 Task: Search one way flight ticket for 2 adults, 2 infants in seat and 1 infant on lap in first from Culebra: Benjamin Rivera Noriega Airport to Greenville: Pitt-greenville Airport on 5-2-2023. Choice of flights is Royal air maroc. Number of bags: 1 checked bag. Price is upto 75000. Outbound departure time preference is 4:00.
Action: Mouse moved to (289, 412)
Screenshot: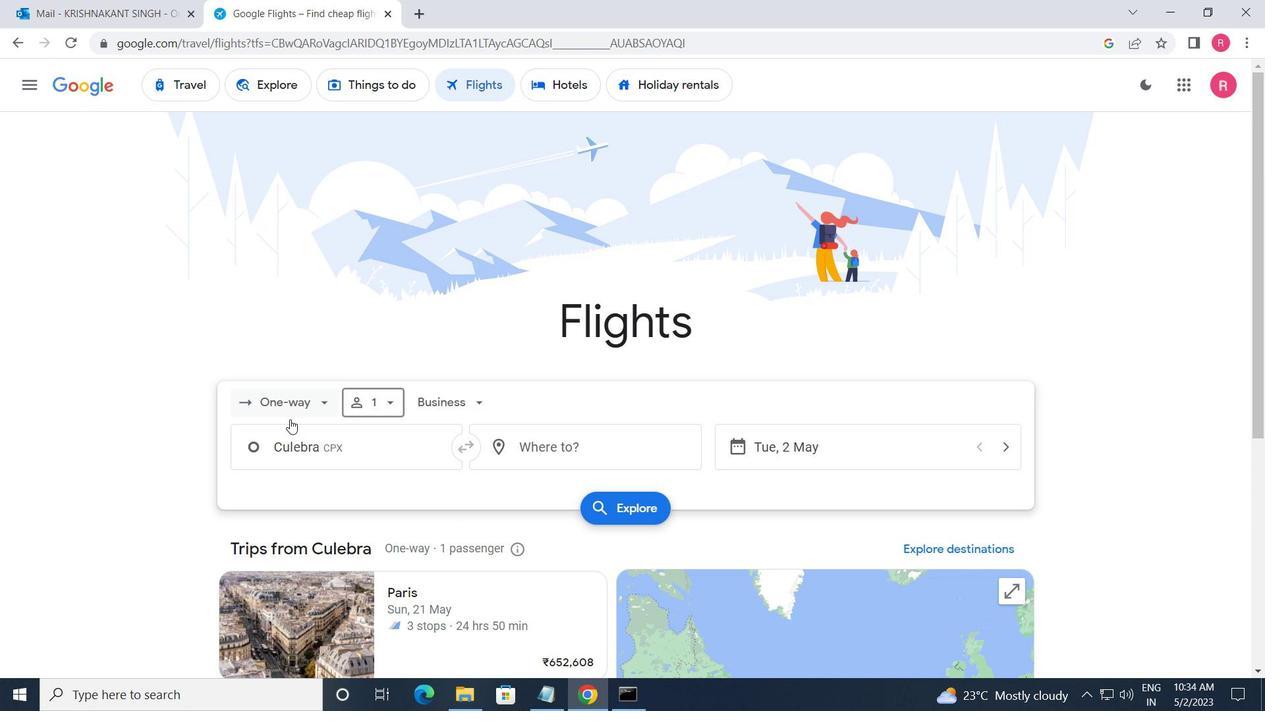 
Action: Mouse pressed left at (289, 412)
Screenshot: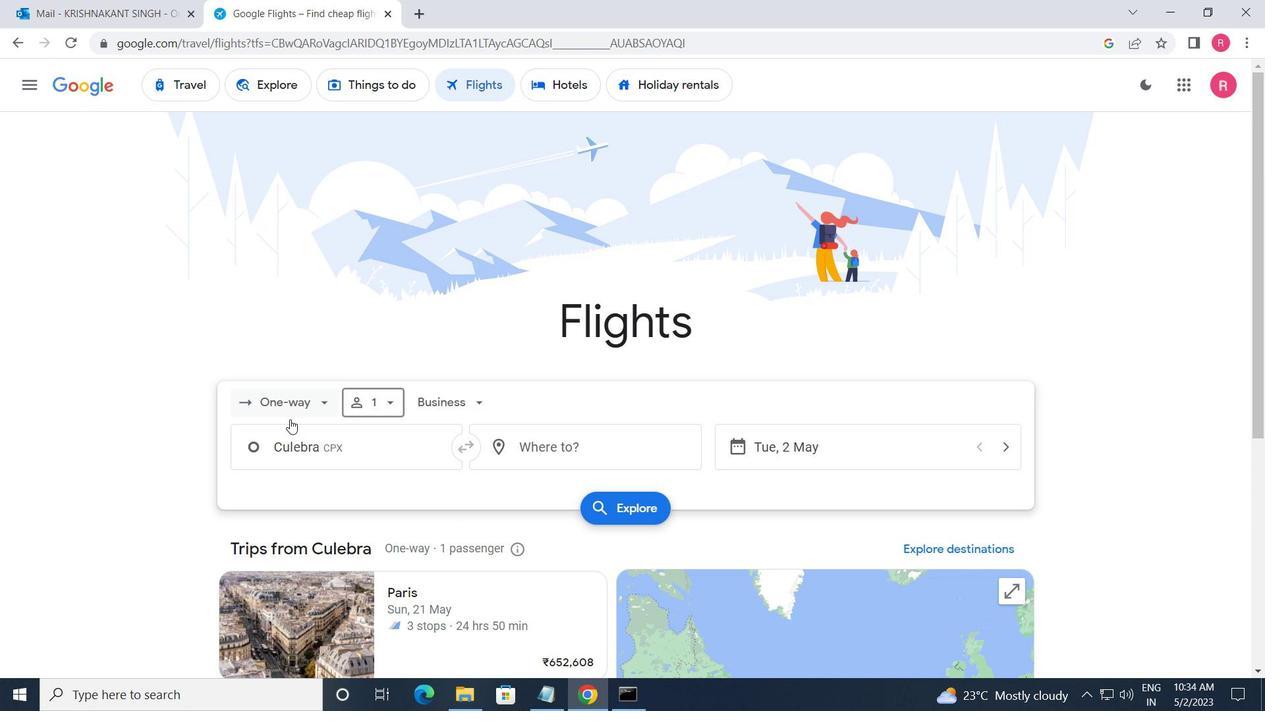 
Action: Mouse moved to (316, 475)
Screenshot: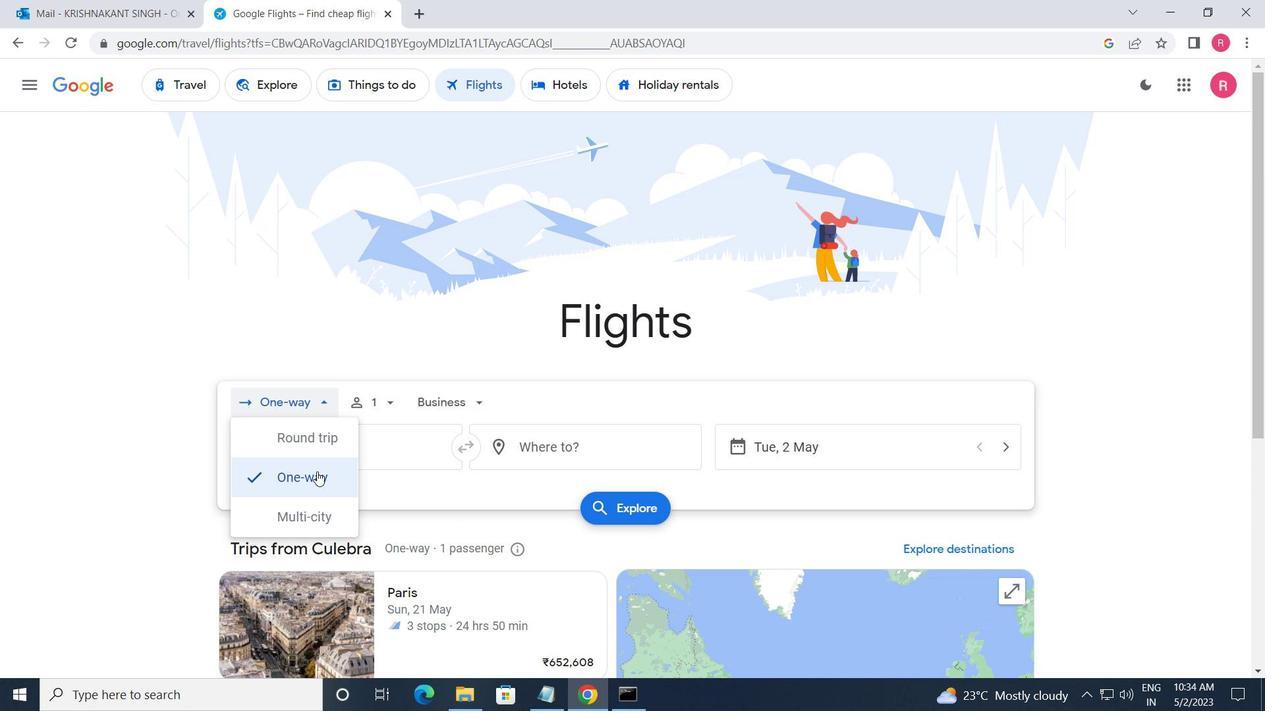 
Action: Mouse pressed left at (316, 475)
Screenshot: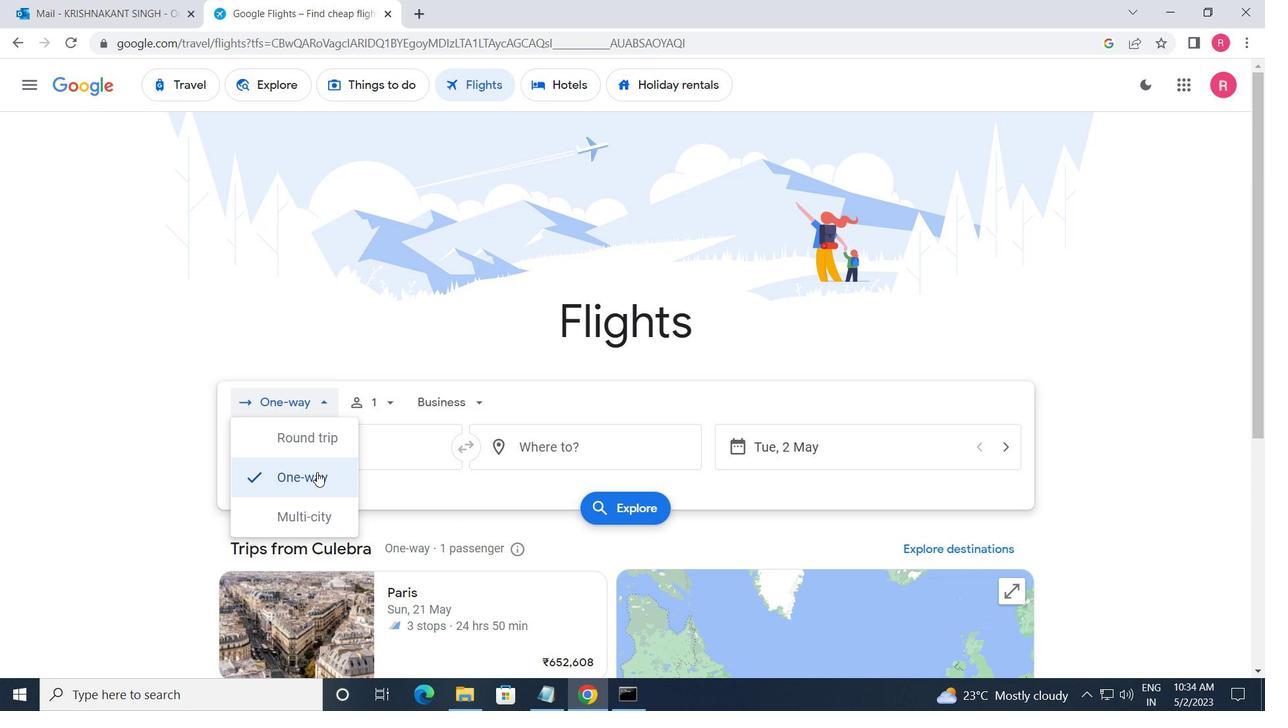 
Action: Mouse moved to (392, 403)
Screenshot: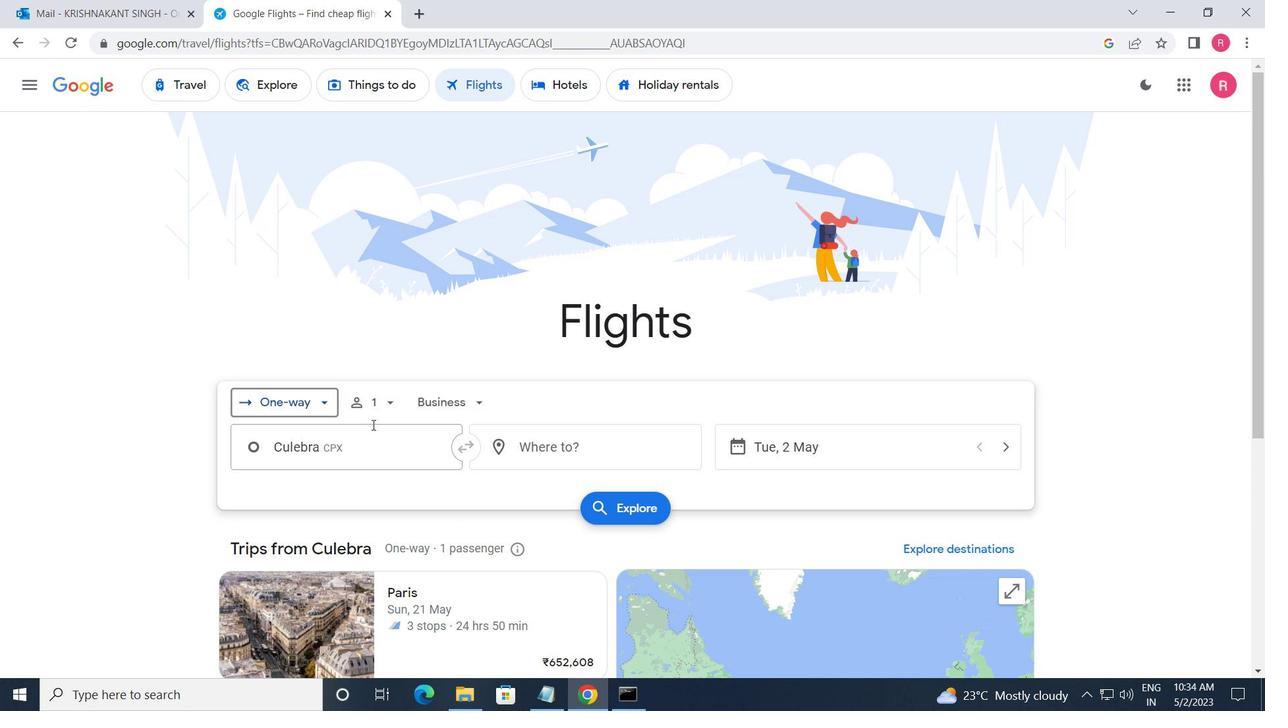 
Action: Mouse pressed left at (392, 403)
Screenshot: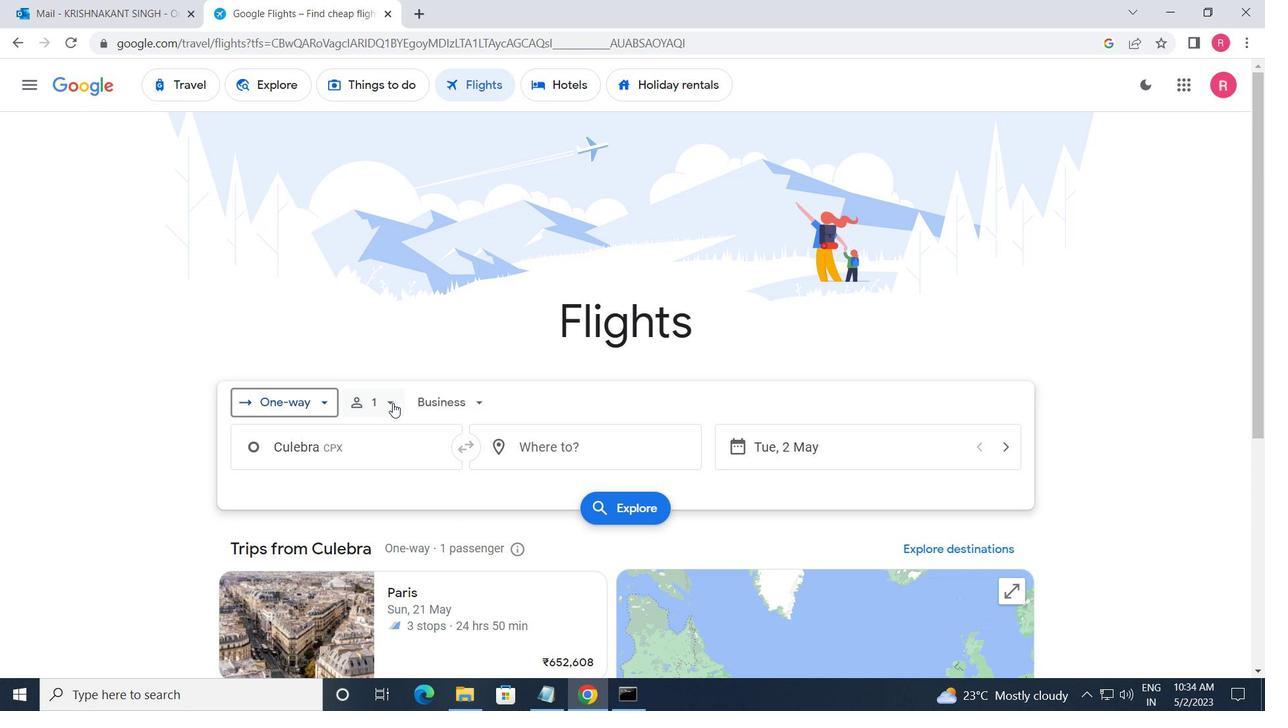 
Action: Mouse moved to (508, 446)
Screenshot: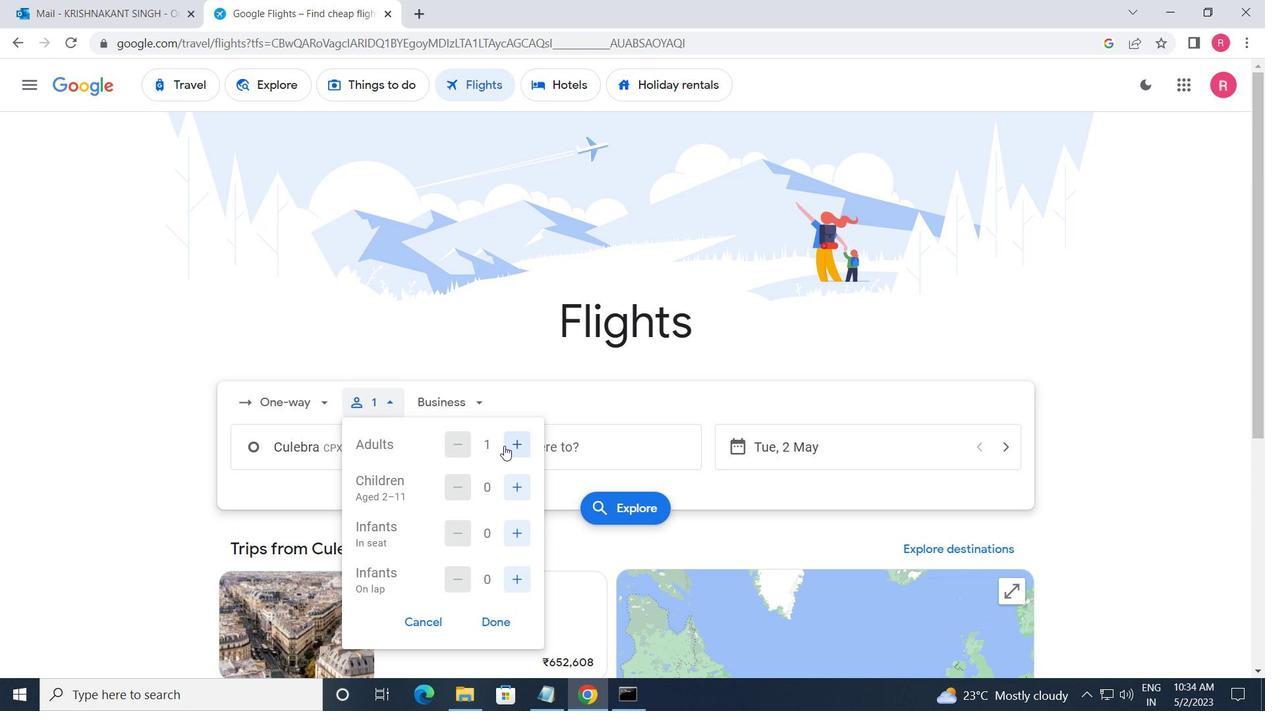 
Action: Mouse pressed left at (508, 446)
Screenshot: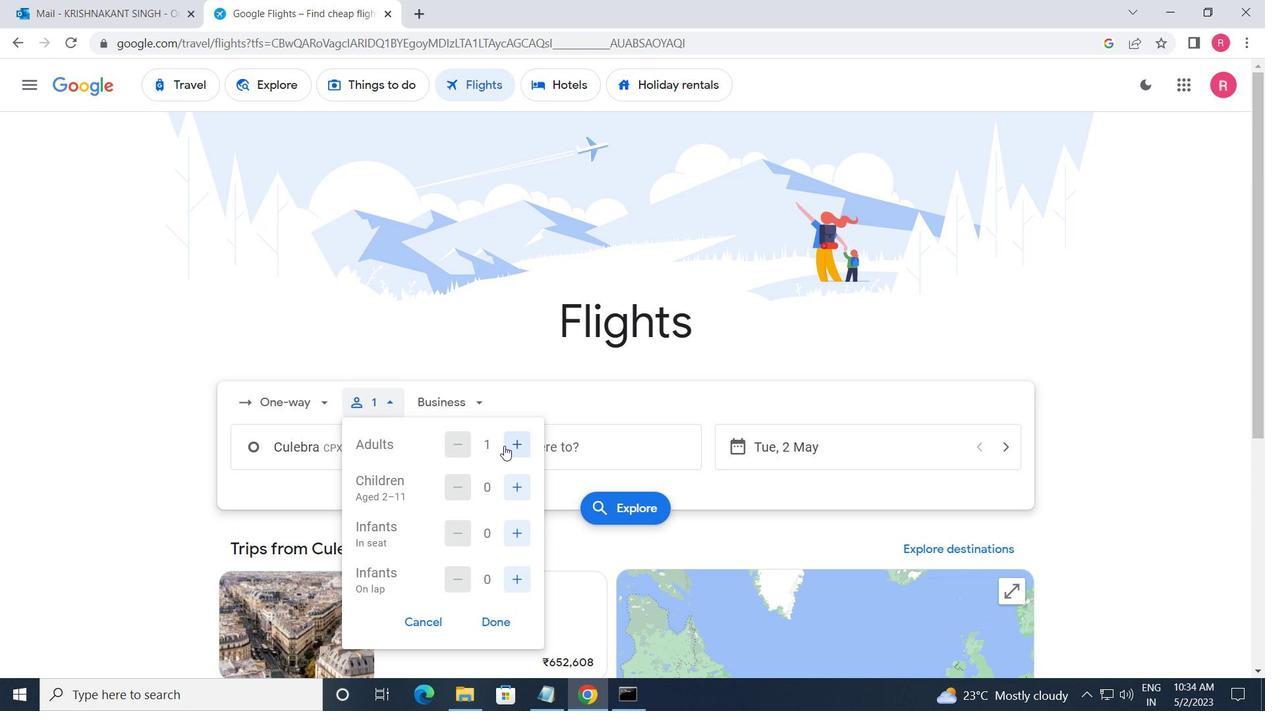 
Action: Mouse moved to (514, 488)
Screenshot: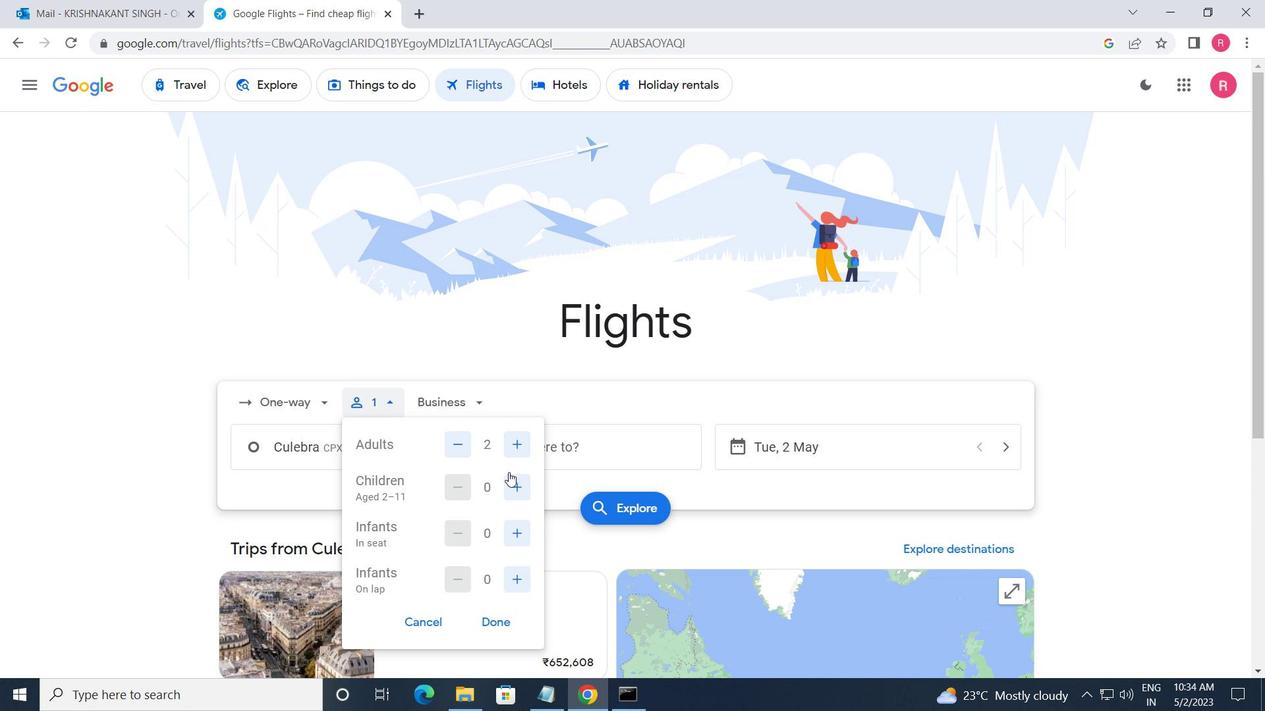 
Action: Mouse pressed left at (514, 488)
Screenshot: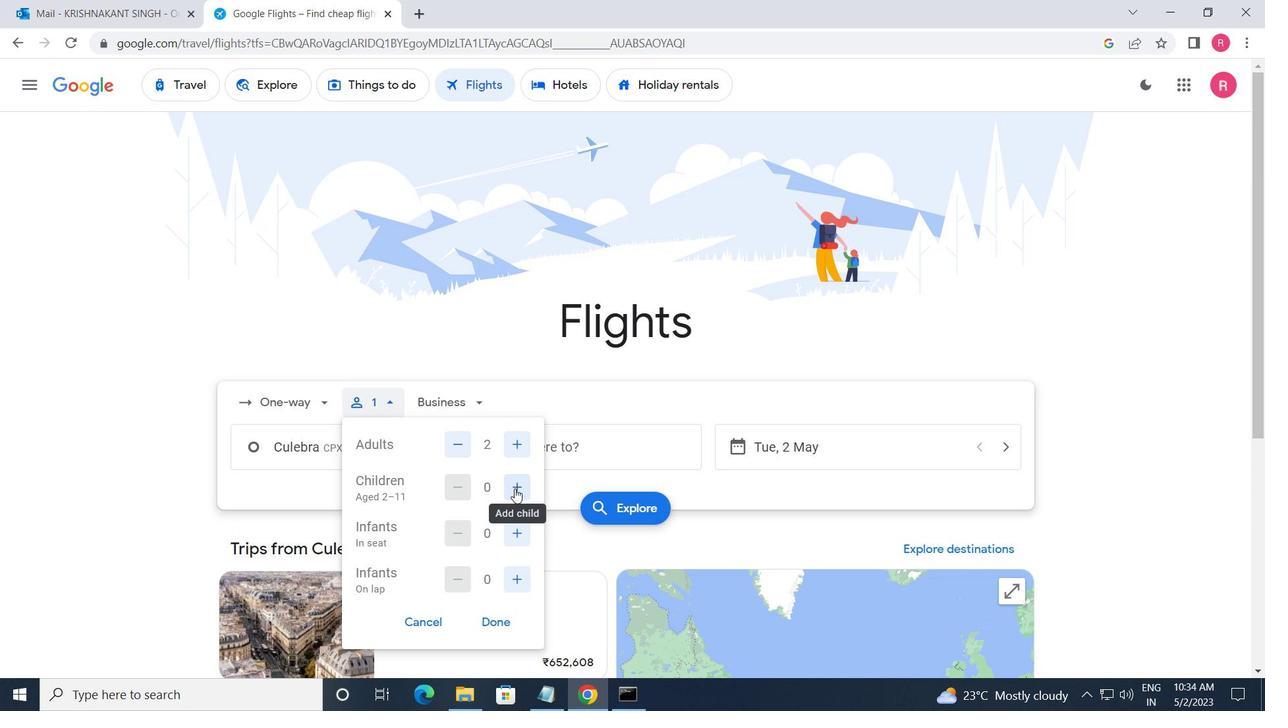 
Action: Mouse pressed left at (514, 488)
Screenshot: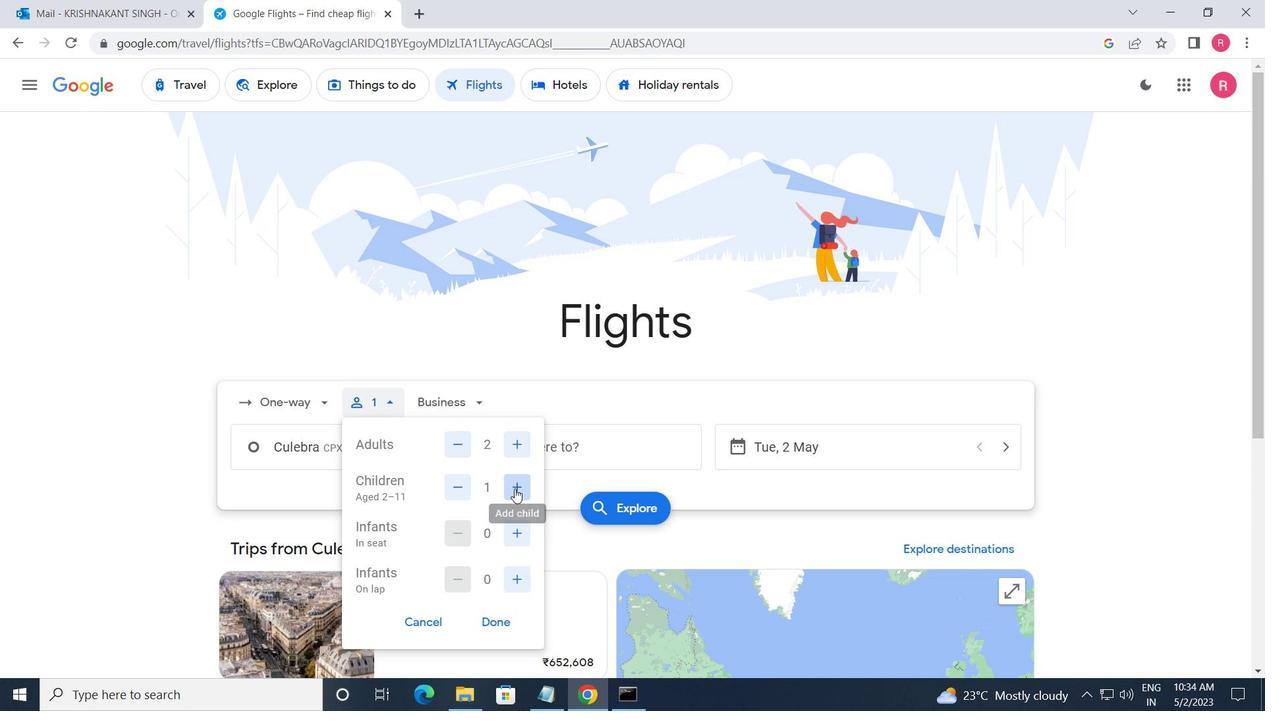 
Action: Mouse moved to (508, 541)
Screenshot: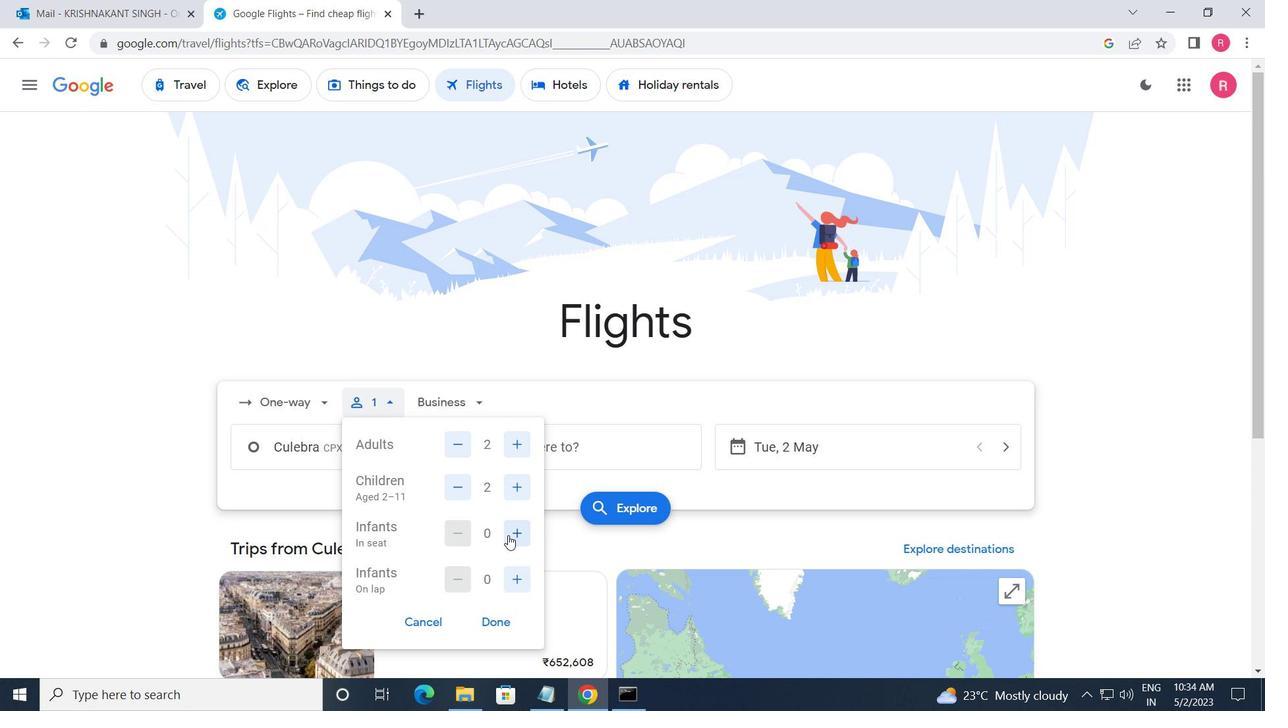 
Action: Mouse pressed left at (508, 541)
Screenshot: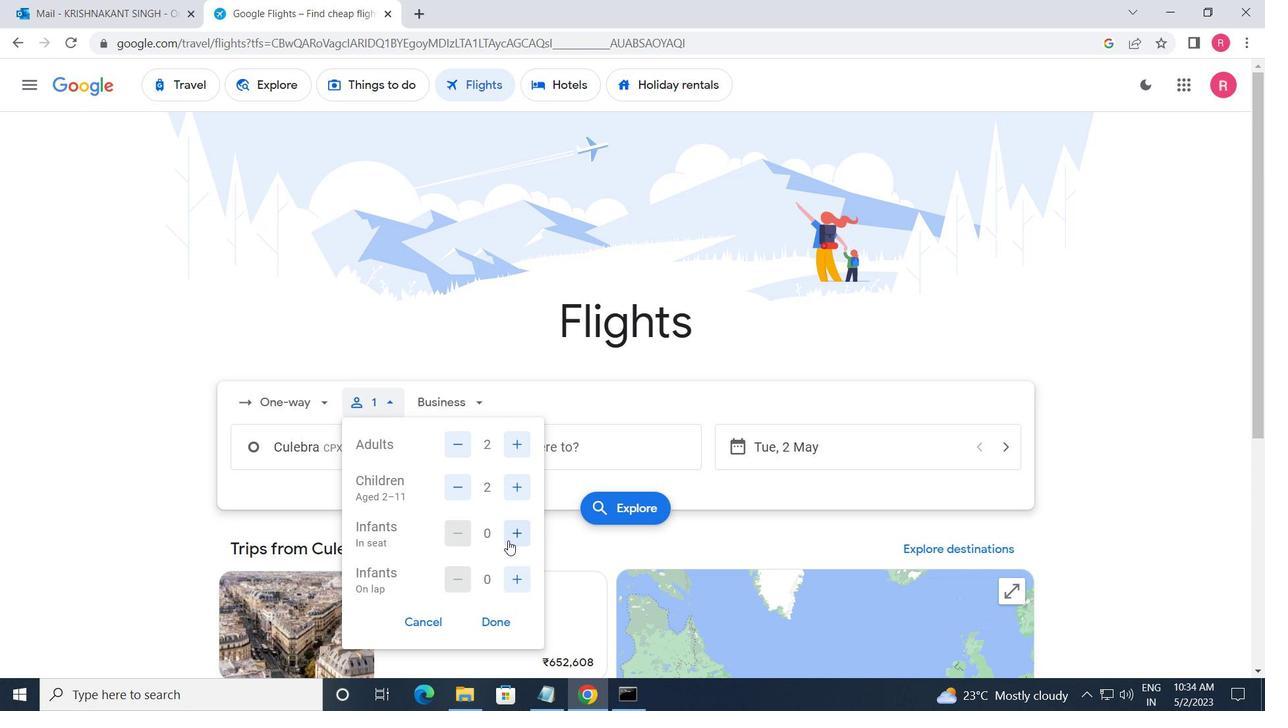 
Action: Mouse moved to (477, 403)
Screenshot: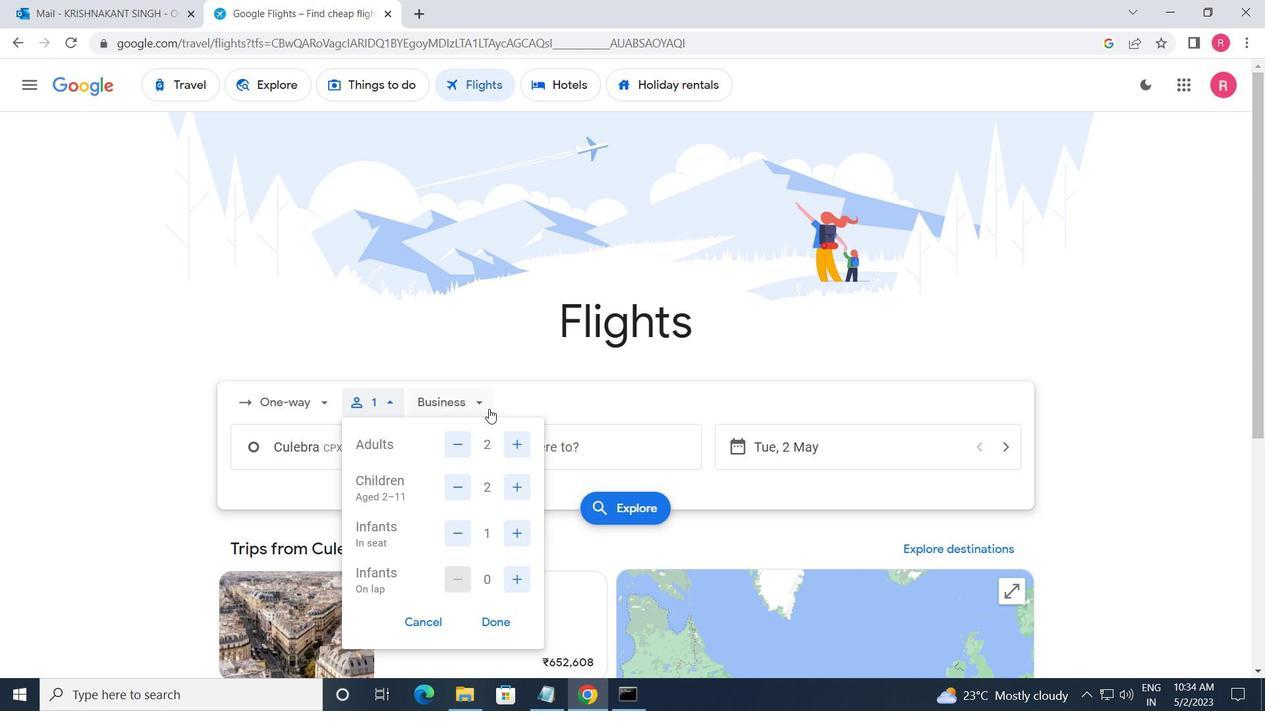 
Action: Mouse pressed left at (477, 403)
Screenshot: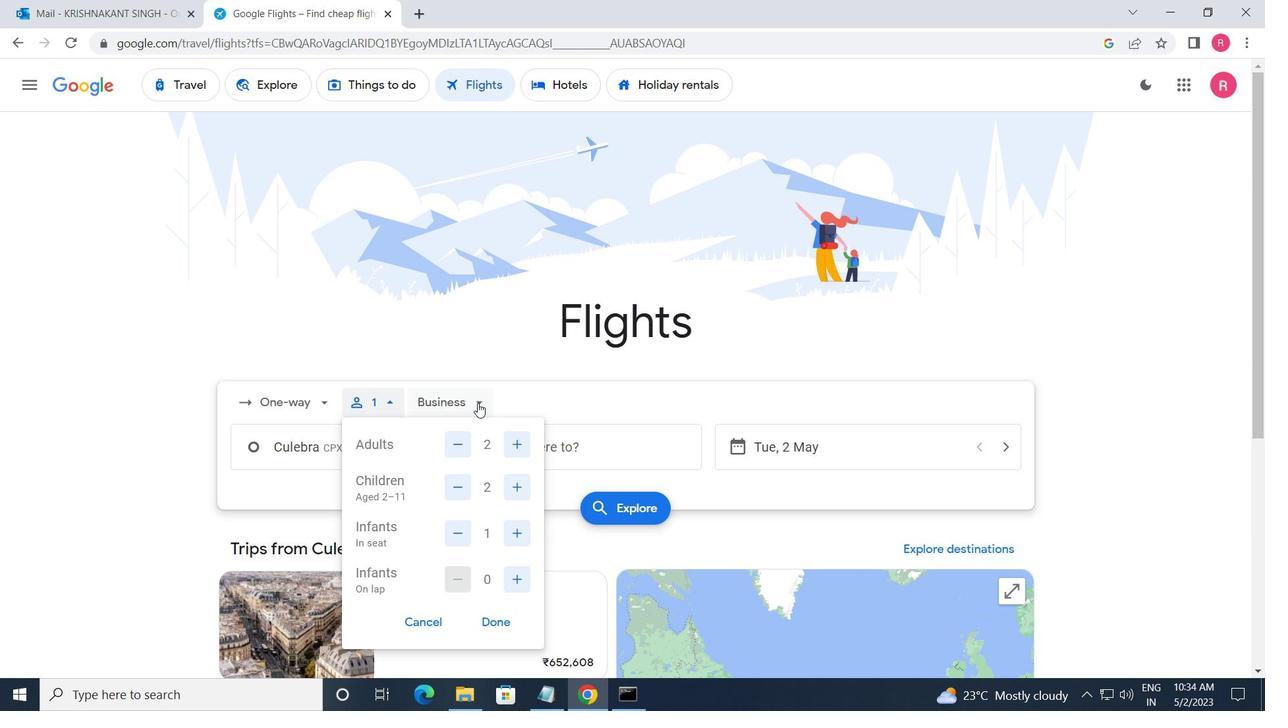 
Action: Mouse moved to (474, 559)
Screenshot: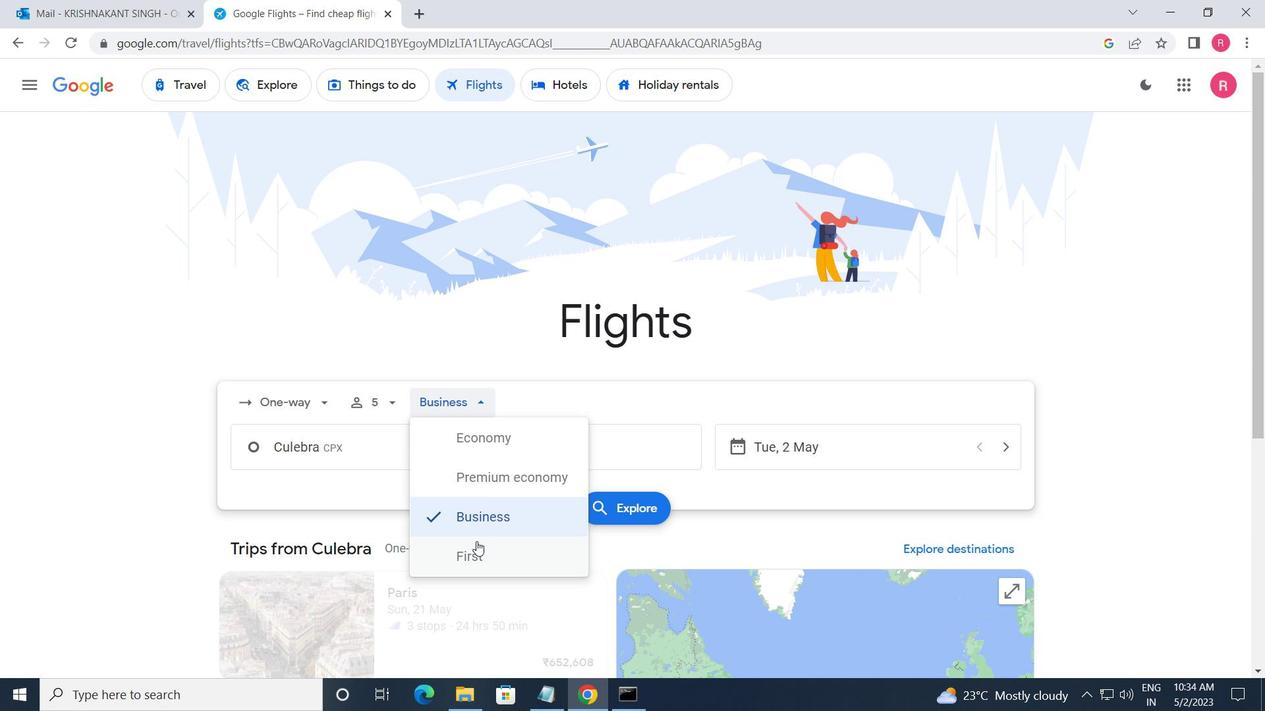 
Action: Mouse pressed left at (474, 559)
Screenshot: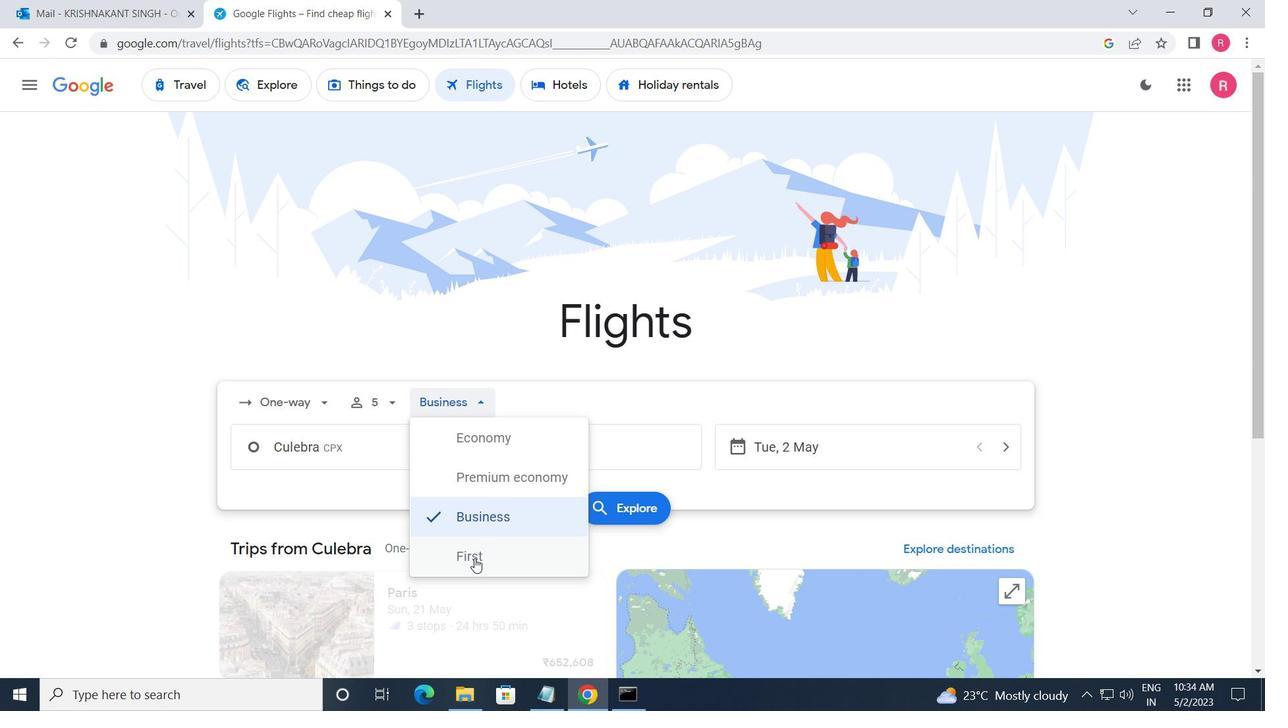 
Action: Mouse moved to (380, 459)
Screenshot: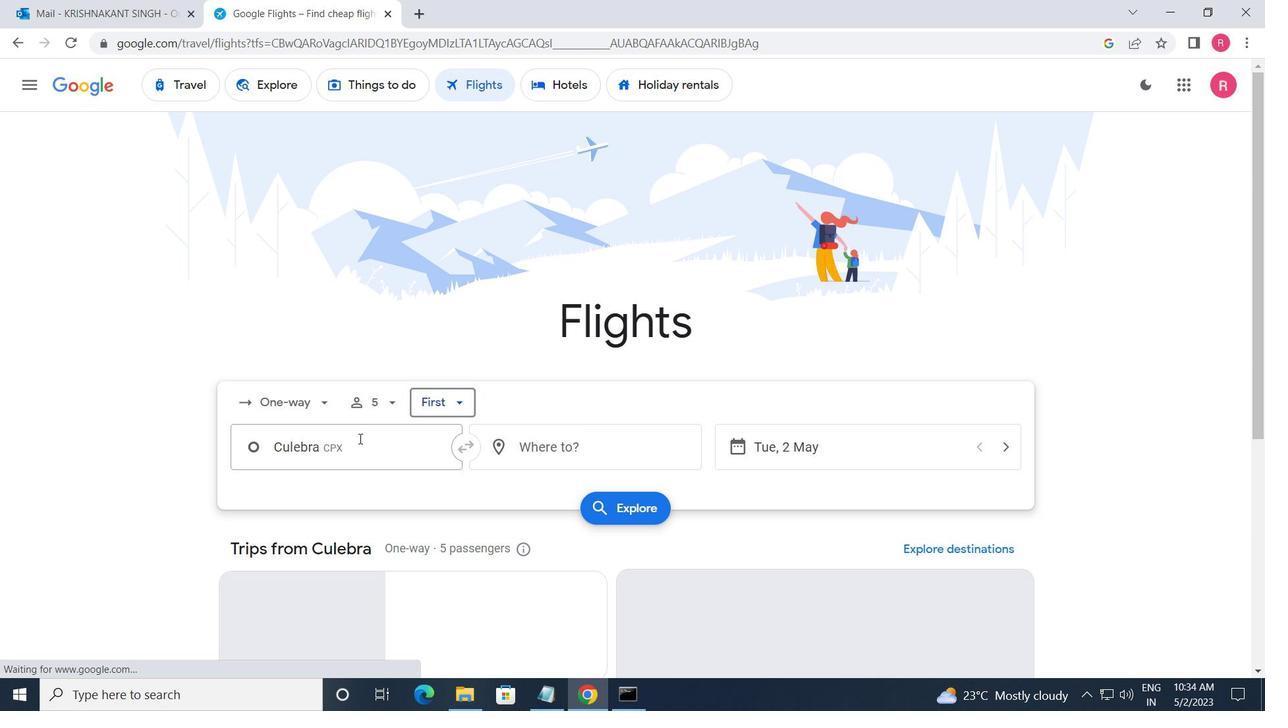 
Action: Mouse pressed left at (380, 459)
Screenshot: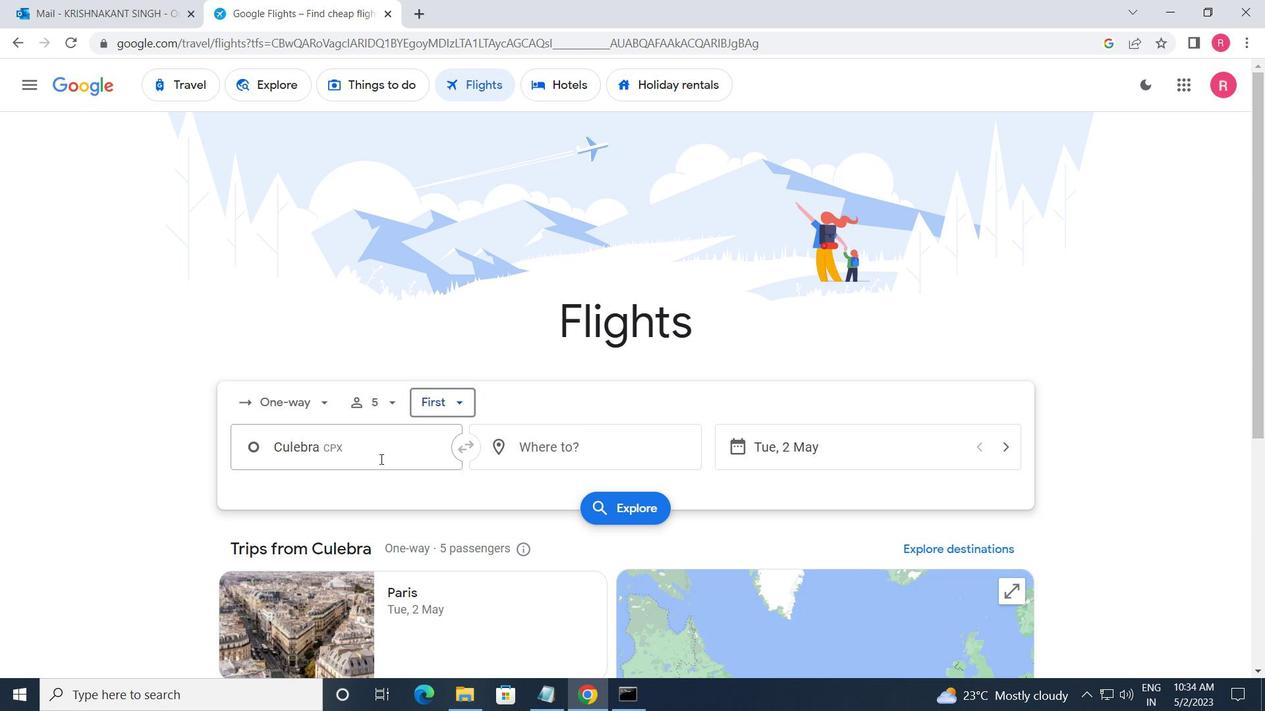 
Action: Mouse moved to (385, 543)
Screenshot: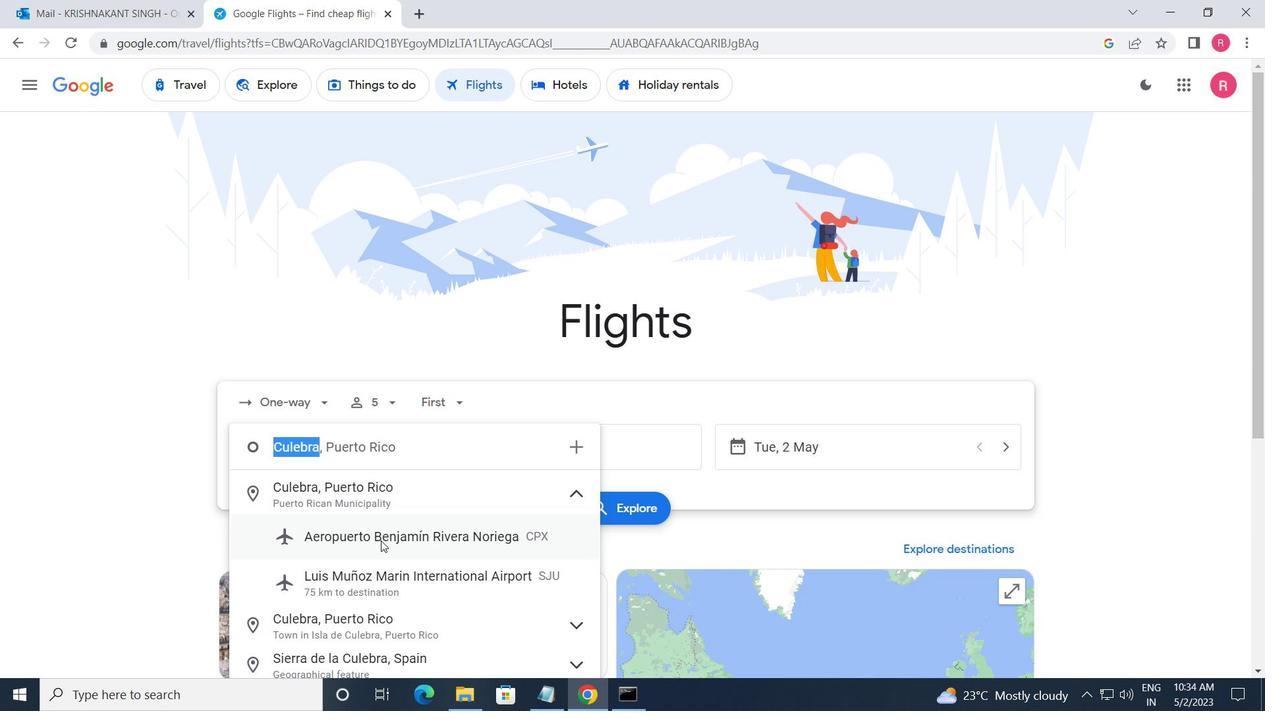 
Action: Mouse pressed left at (385, 543)
Screenshot: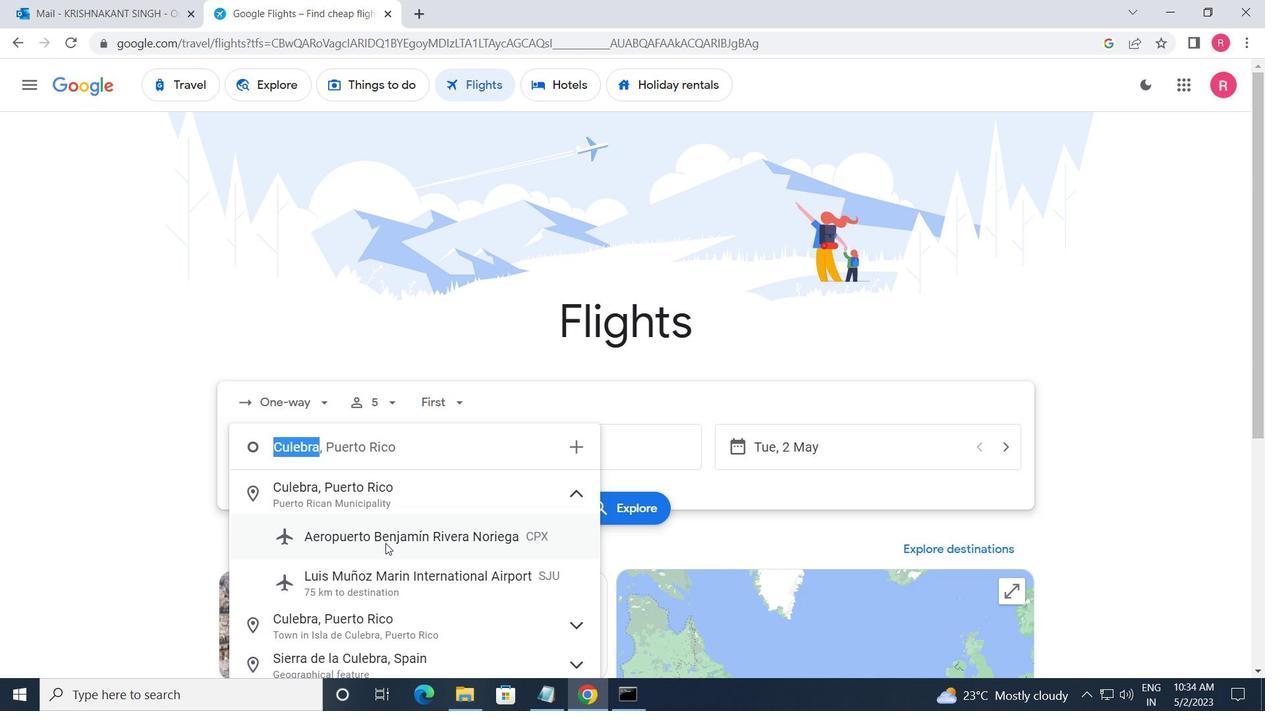 
Action: Mouse moved to (552, 454)
Screenshot: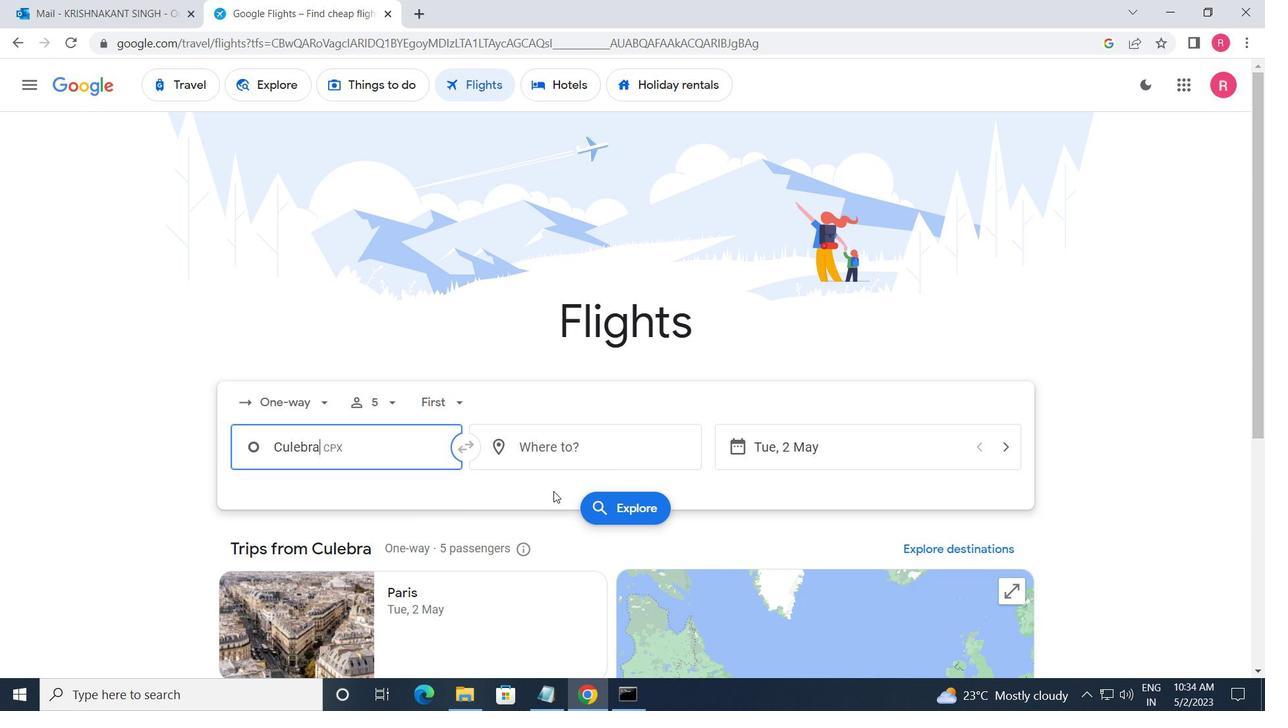 
Action: Mouse pressed left at (552, 454)
Screenshot: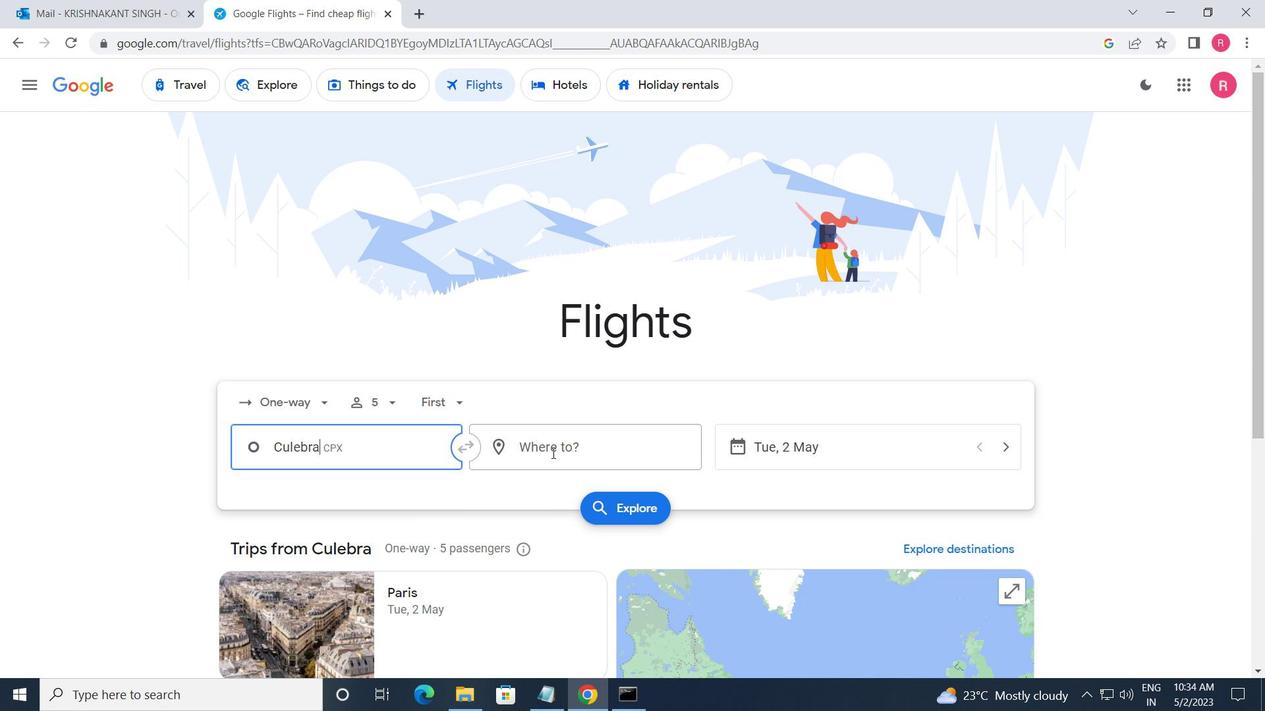 
Action: Mouse moved to (550, 622)
Screenshot: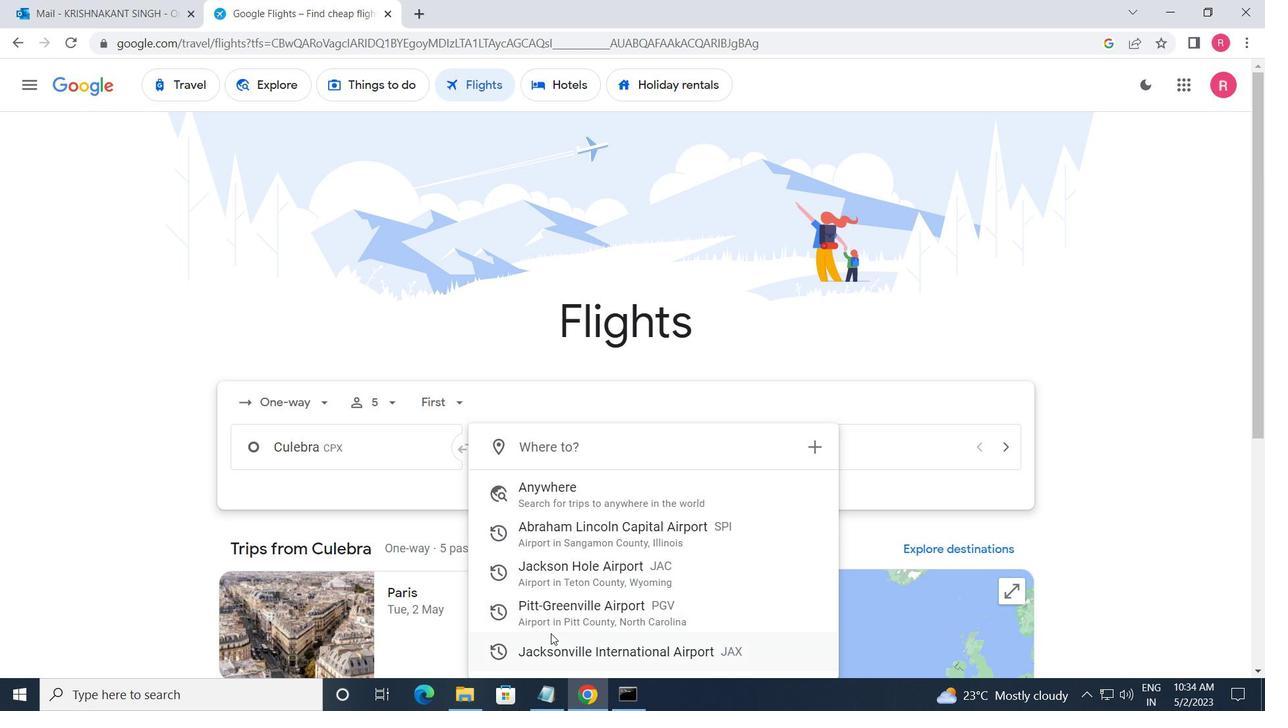 
Action: Mouse pressed left at (550, 622)
Screenshot: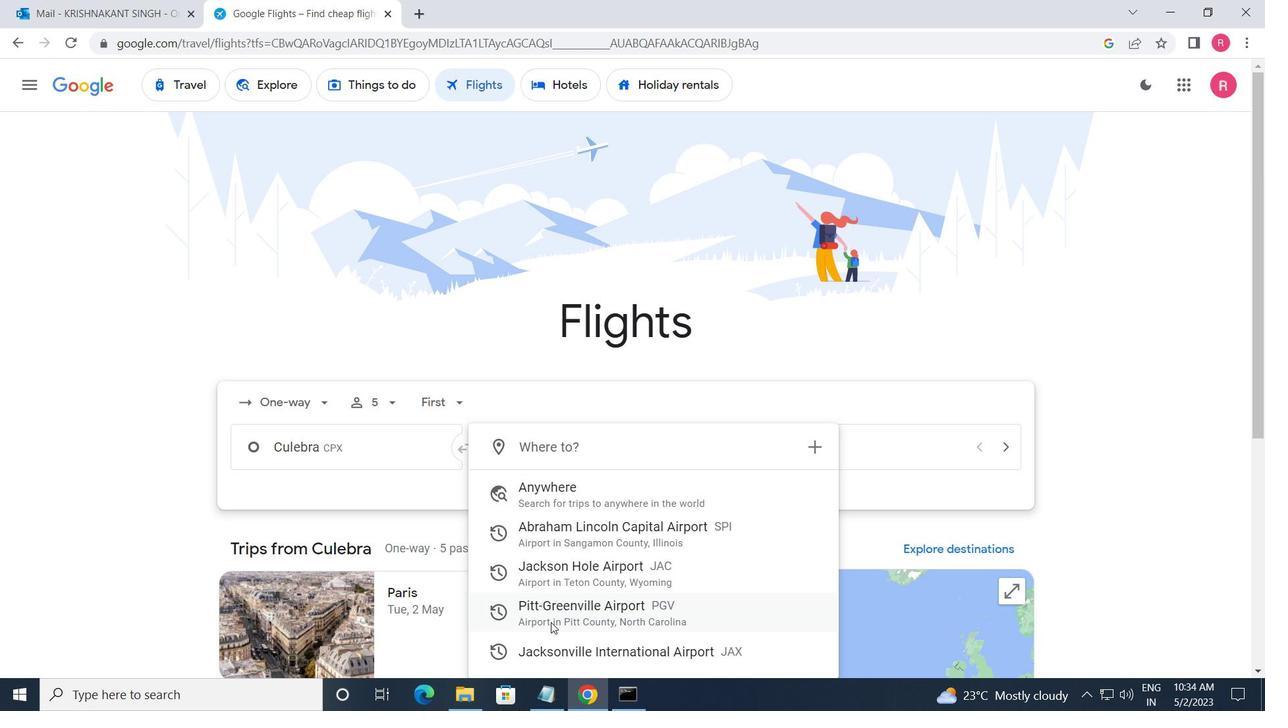 
Action: Mouse moved to (874, 450)
Screenshot: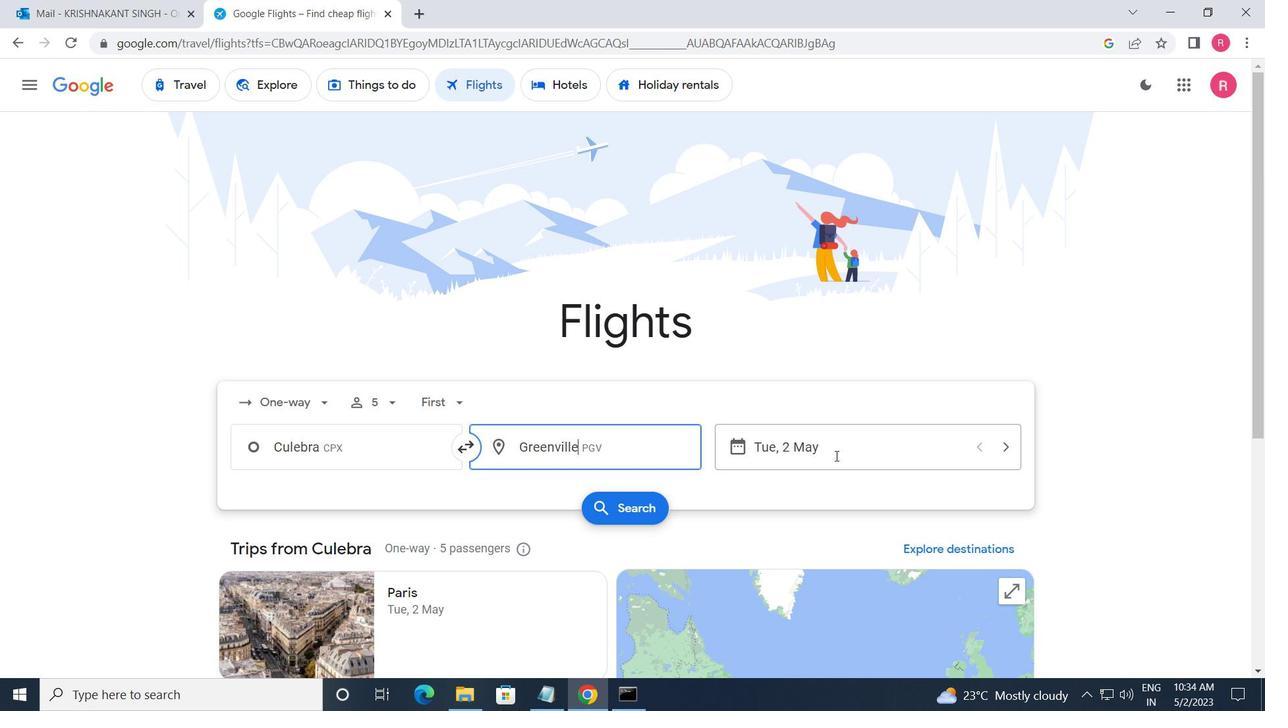 
Action: Mouse pressed left at (874, 450)
Screenshot: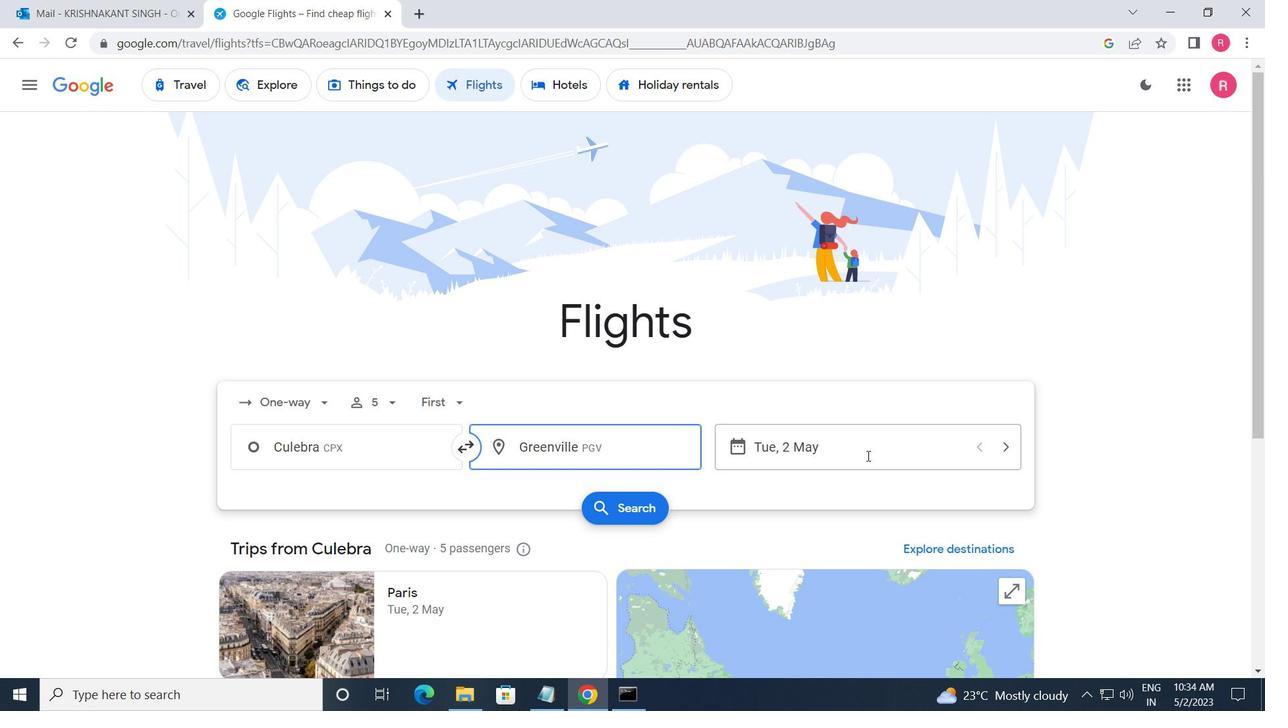 
Action: Mouse moved to (516, 376)
Screenshot: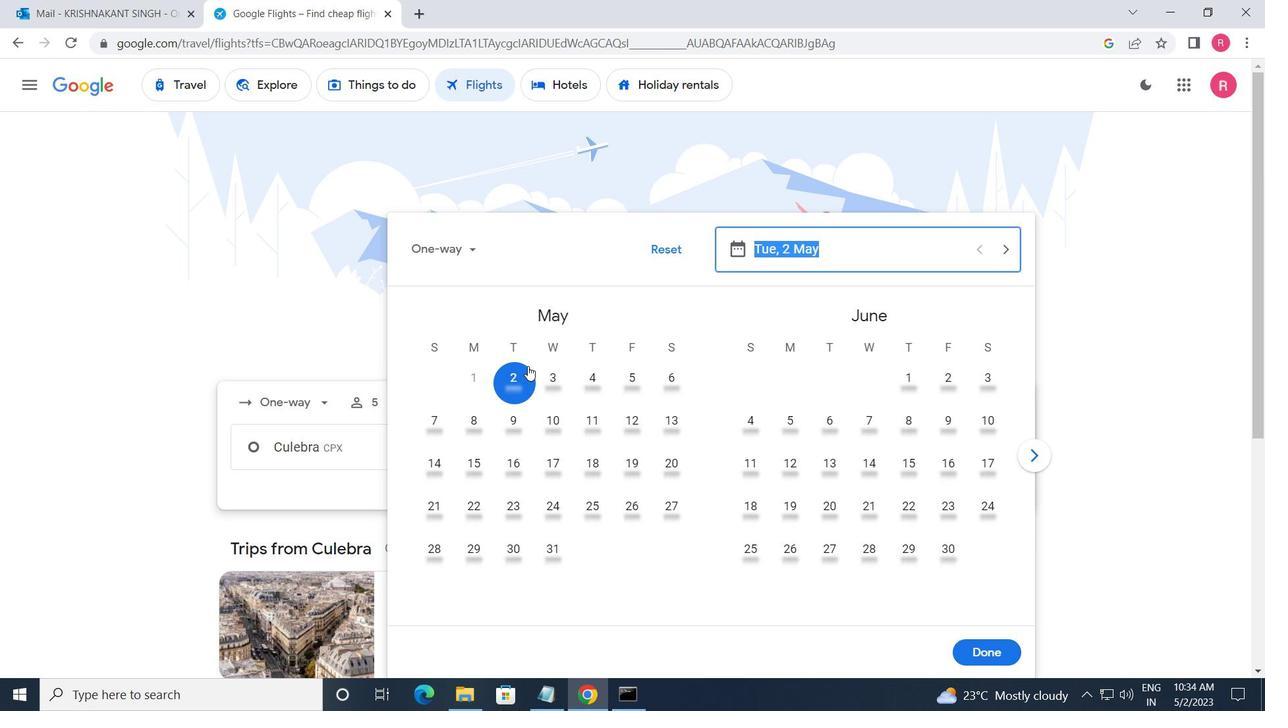 
Action: Mouse pressed left at (516, 376)
Screenshot: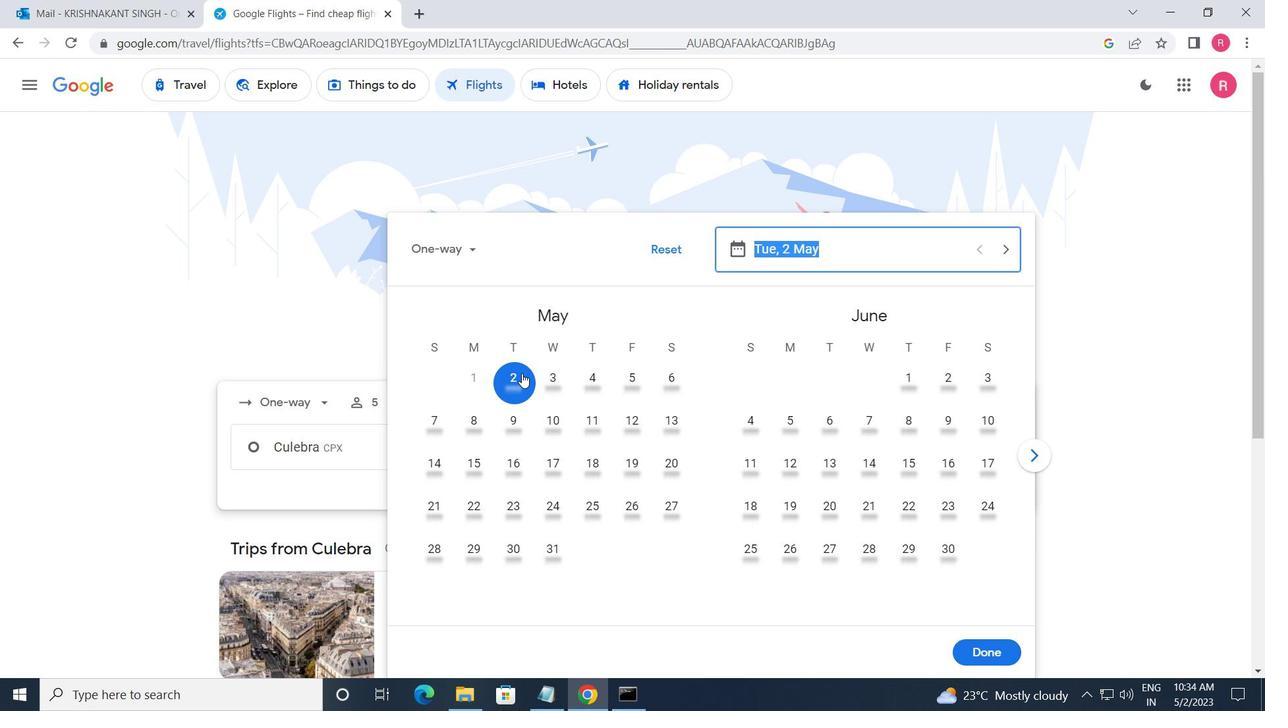 
Action: Mouse moved to (979, 653)
Screenshot: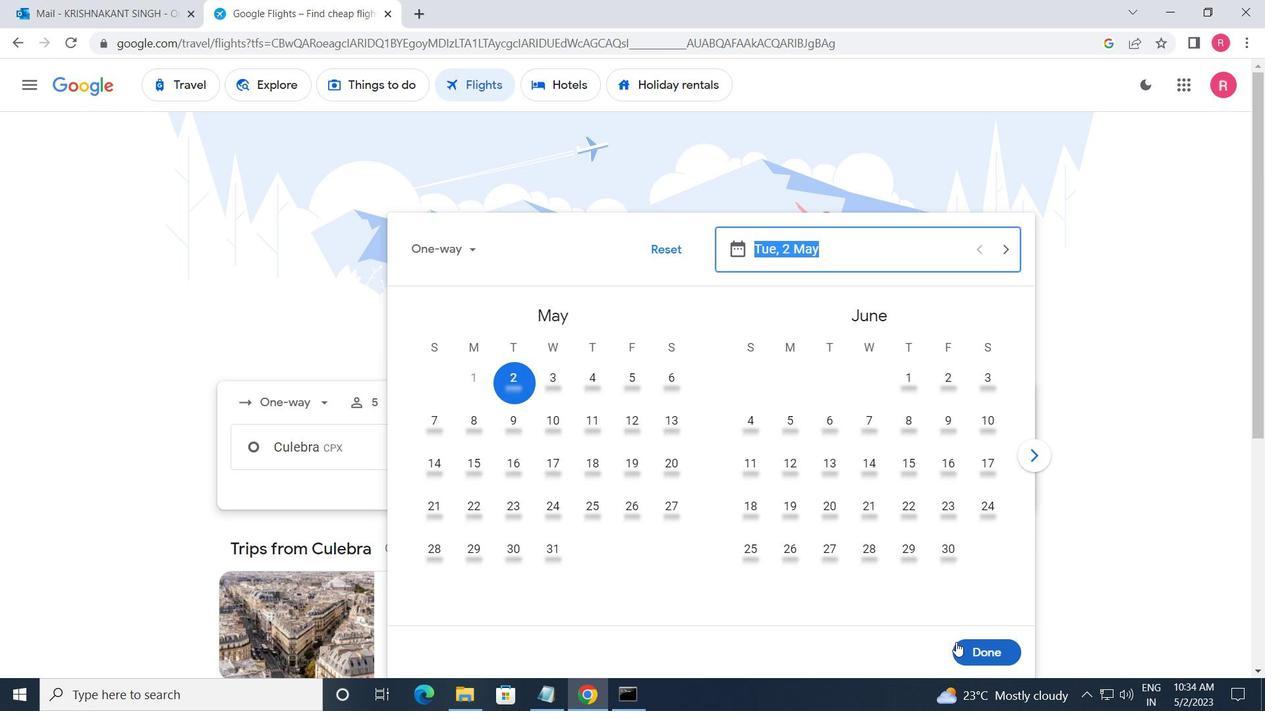 
Action: Mouse pressed left at (979, 653)
Screenshot: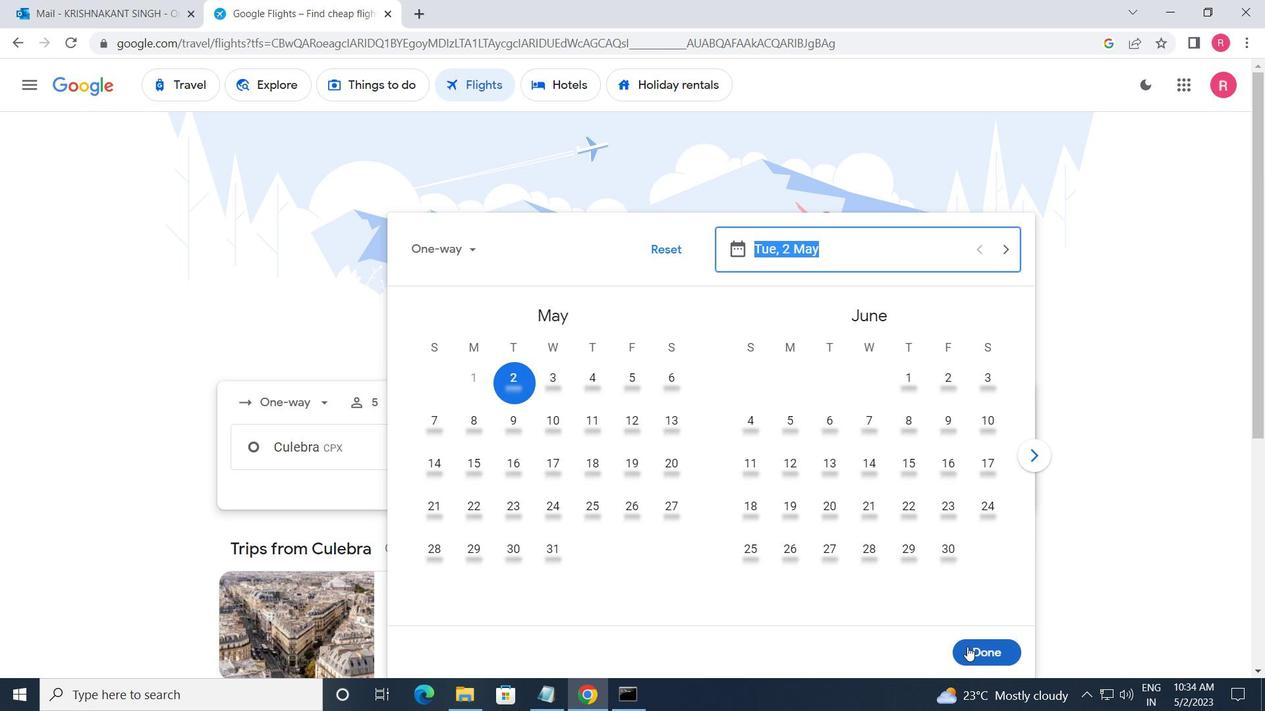 
Action: Mouse moved to (620, 497)
Screenshot: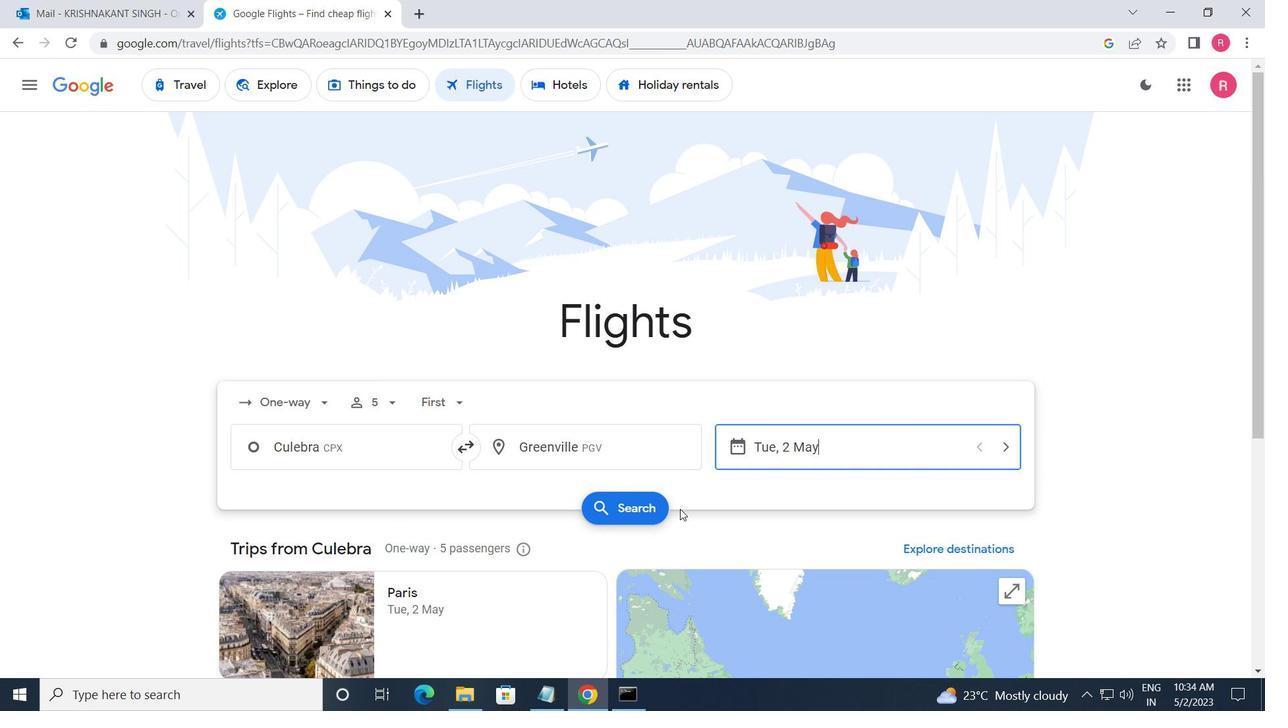 
Action: Mouse pressed left at (620, 497)
Screenshot: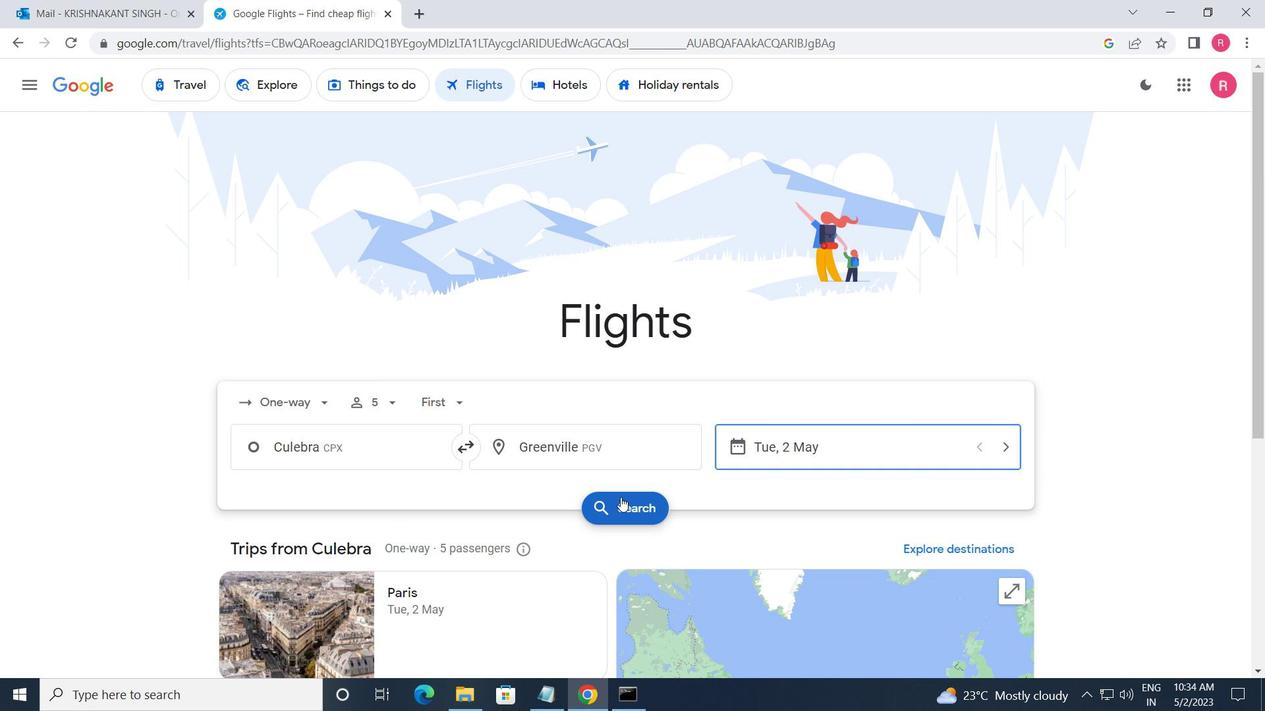 
Action: Mouse moved to (250, 242)
Screenshot: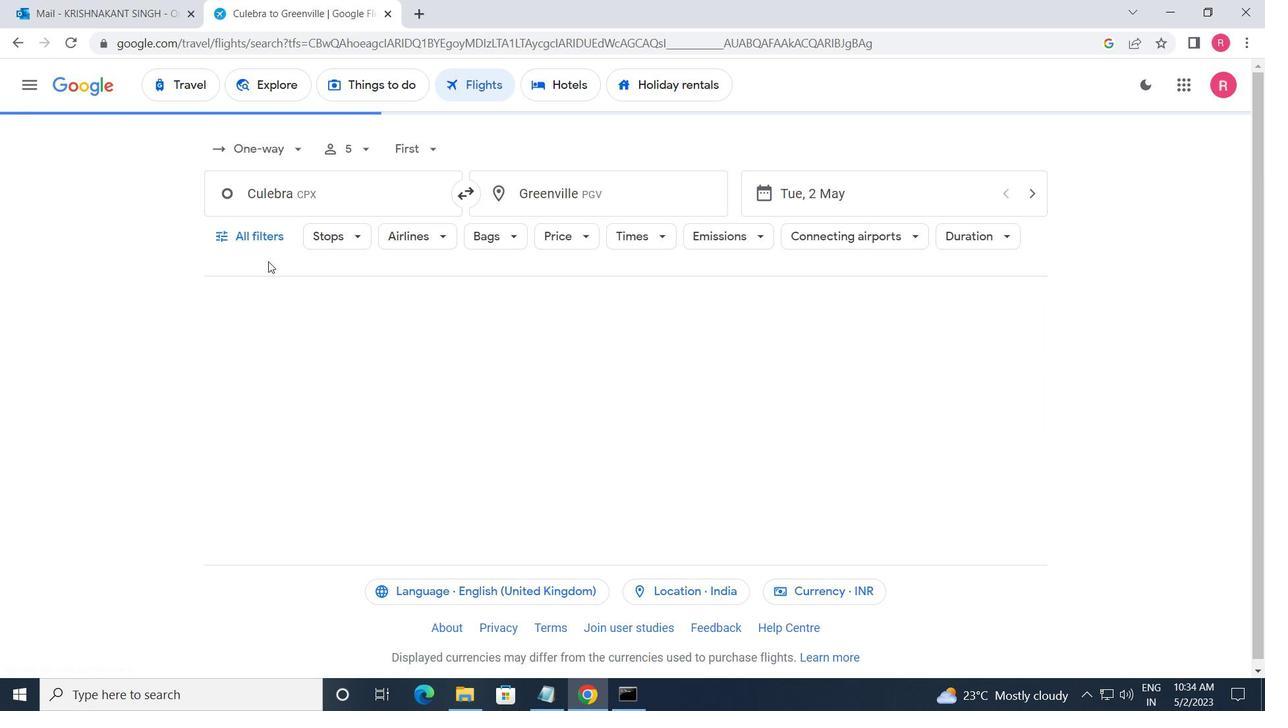 
Action: Mouse pressed left at (250, 242)
Screenshot: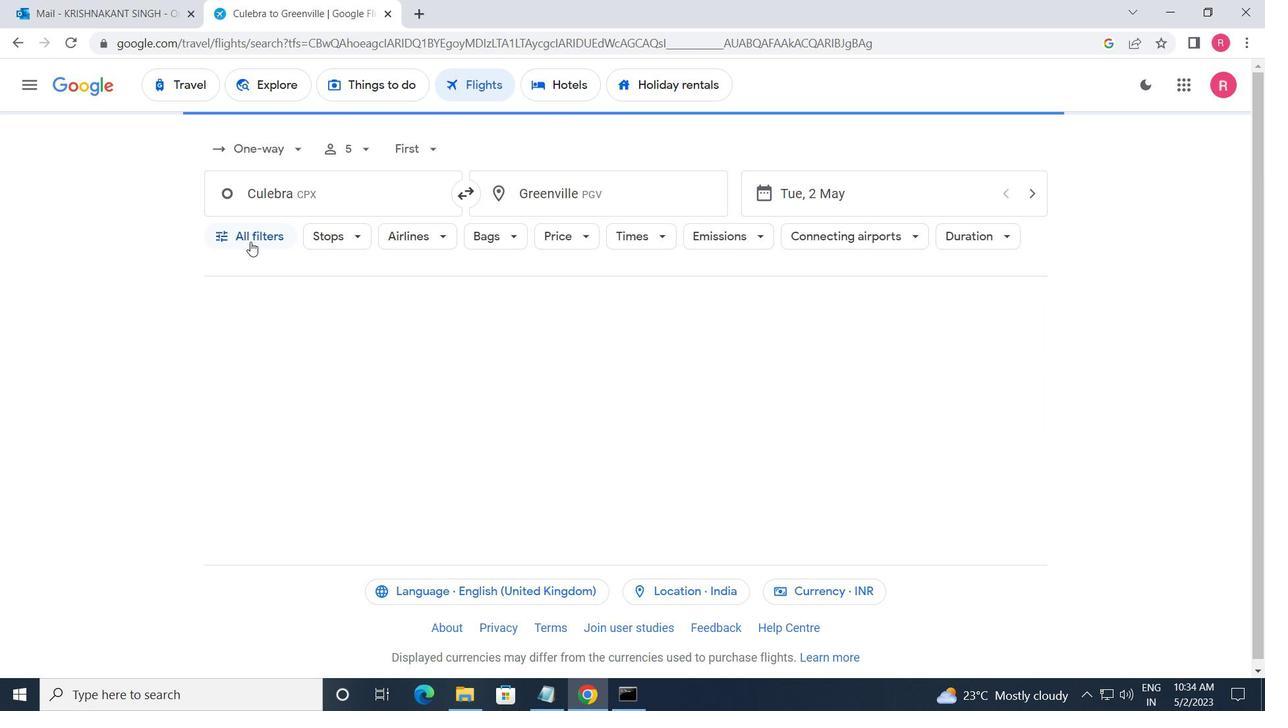 
Action: Mouse moved to (303, 474)
Screenshot: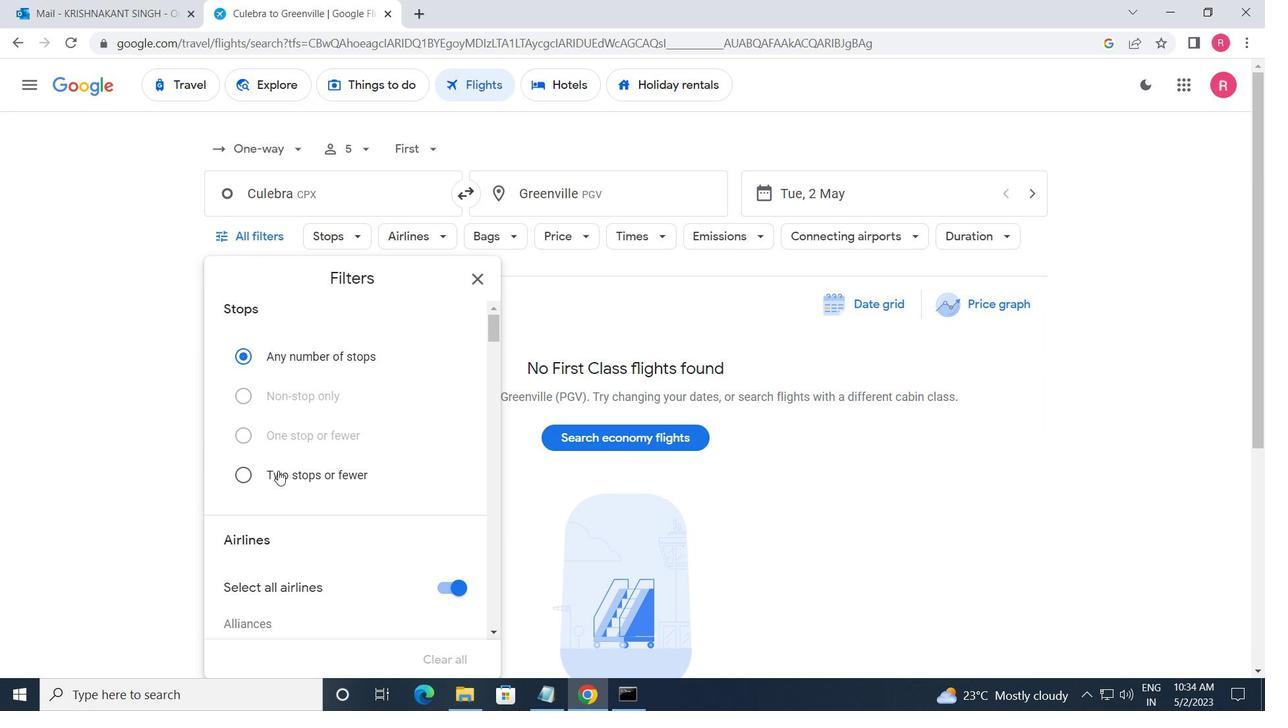 
Action: Mouse scrolled (303, 473) with delta (0, 0)
Screenshot: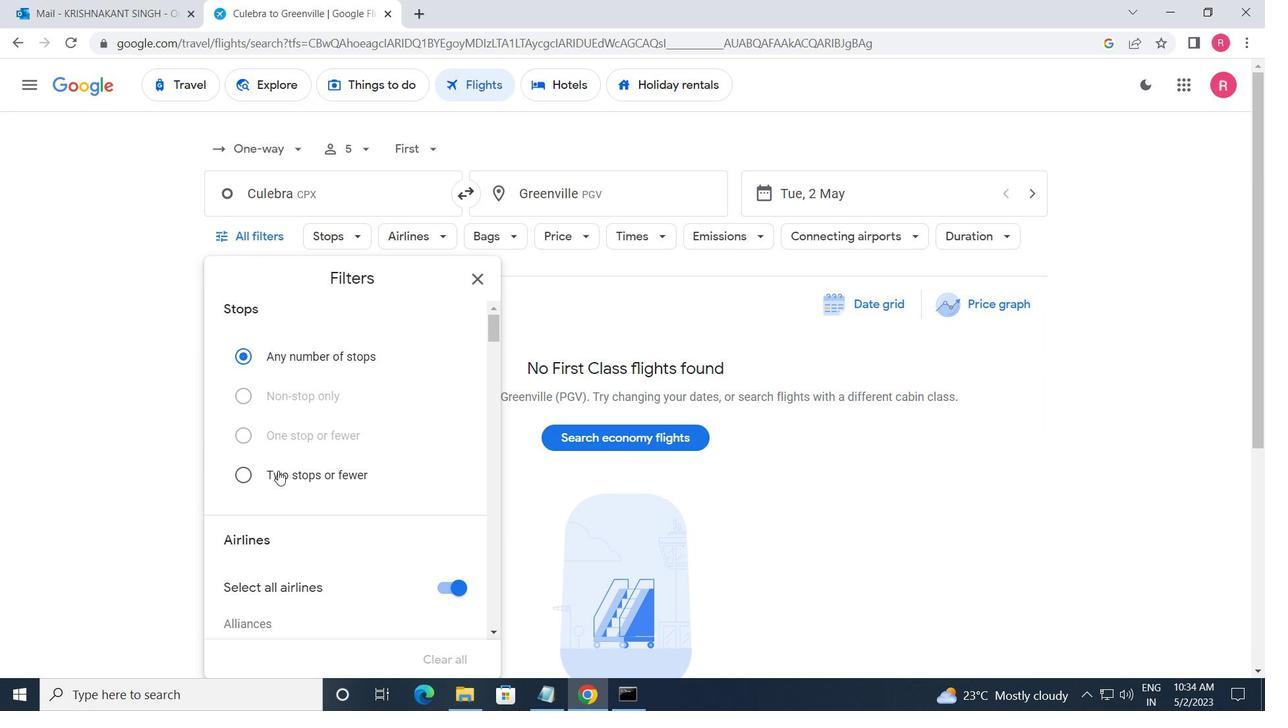
Action: Mouse scrolled (303, 473) with delta (0, 0)
Screenshot: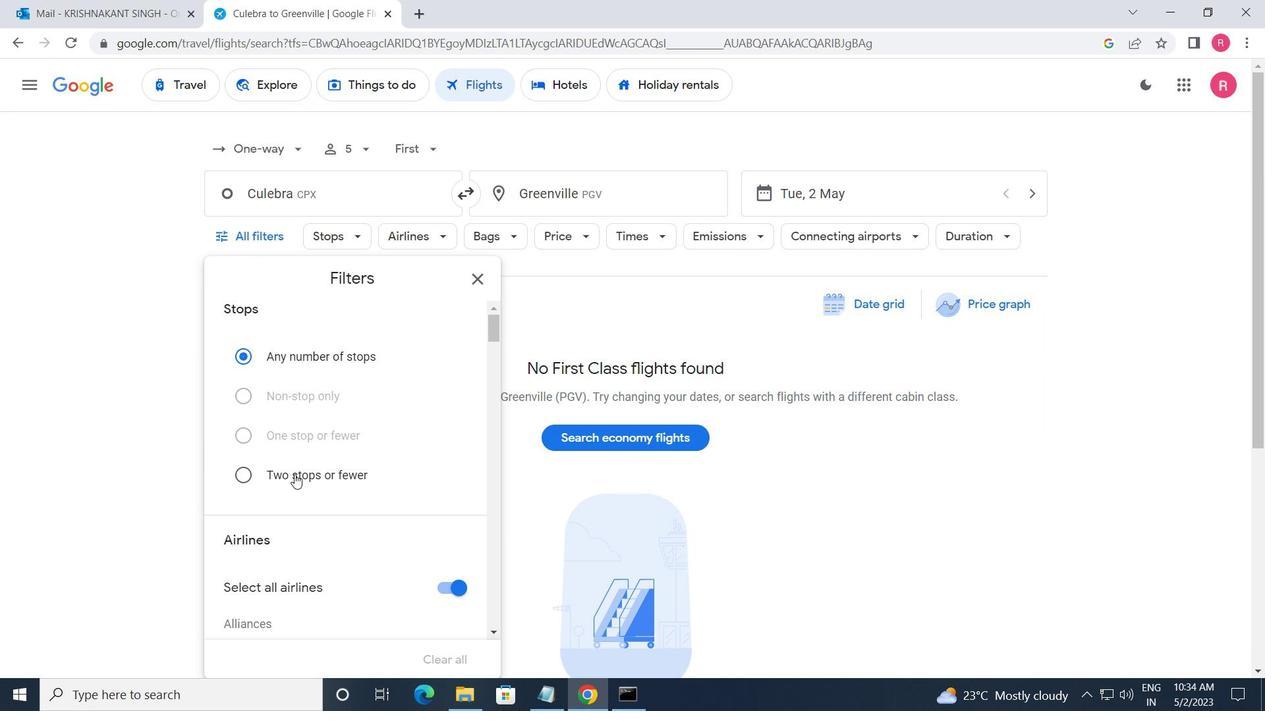 
Action: Mouse scrolled (303, 473) with delta (0, 0)
Screenshot: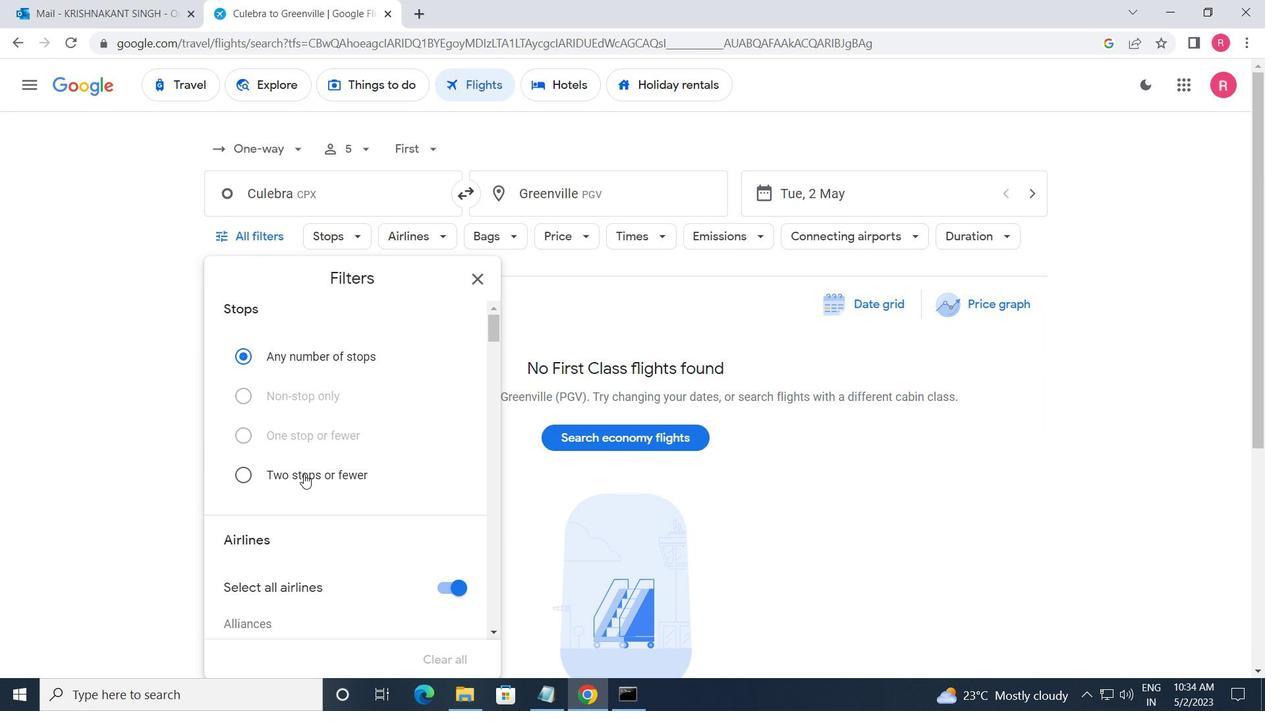 
Action: Mouse scrolled (303, 473) with delta (0, 0)
Screenshot: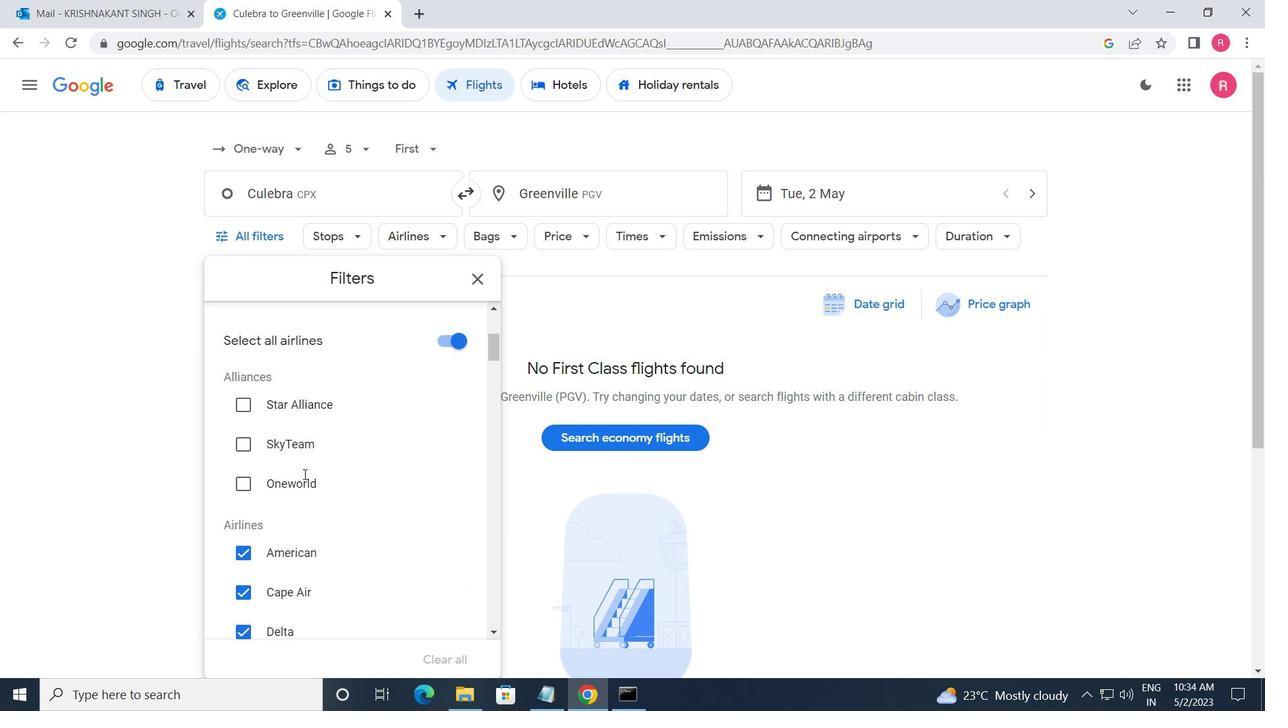 
Action: Mouse moved to (304, 473)
Screenshot: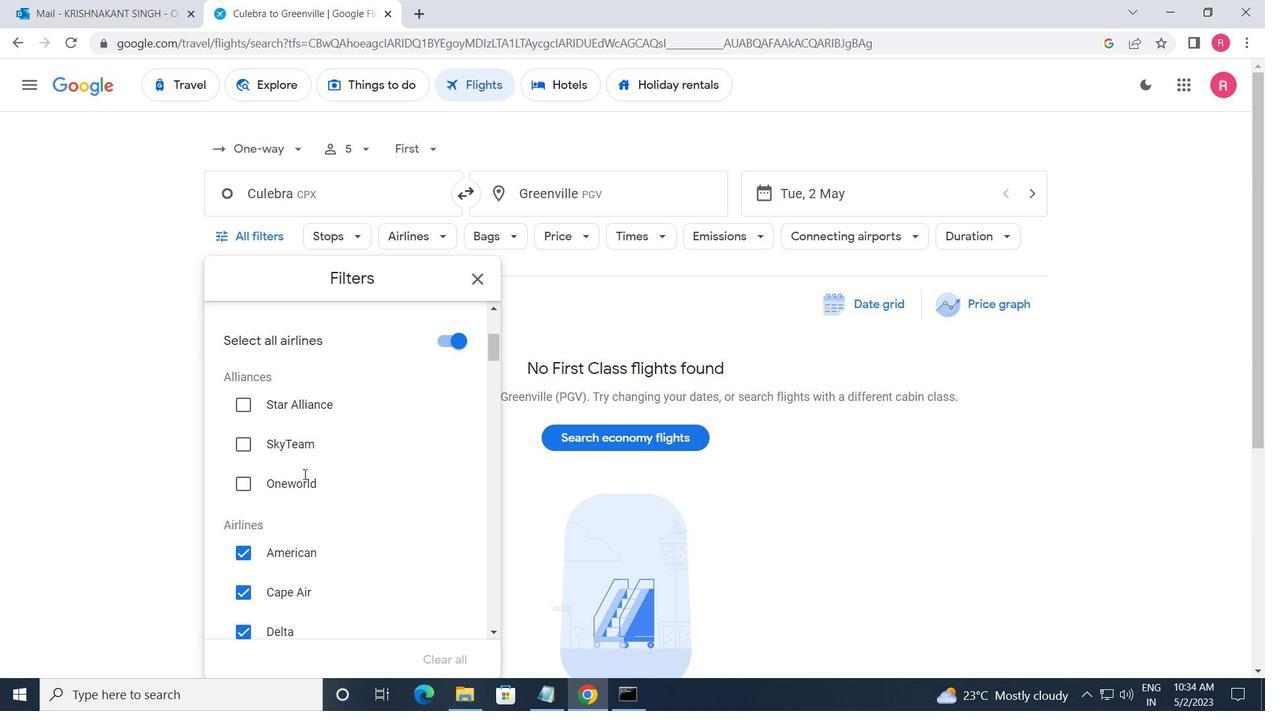 
Action: Mouse scrolled (304, 473) with delta (0, 0)
Screenshot: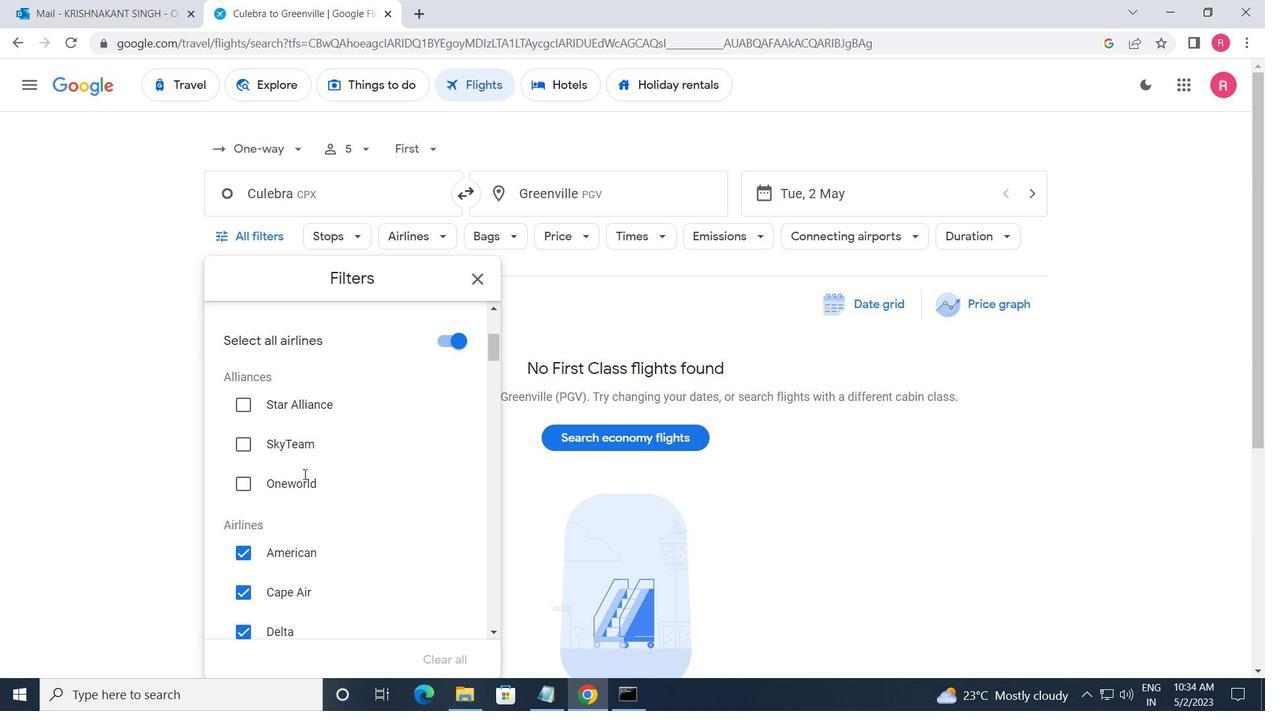 
Action: Mouse moved to (414, 546)
Screenshot: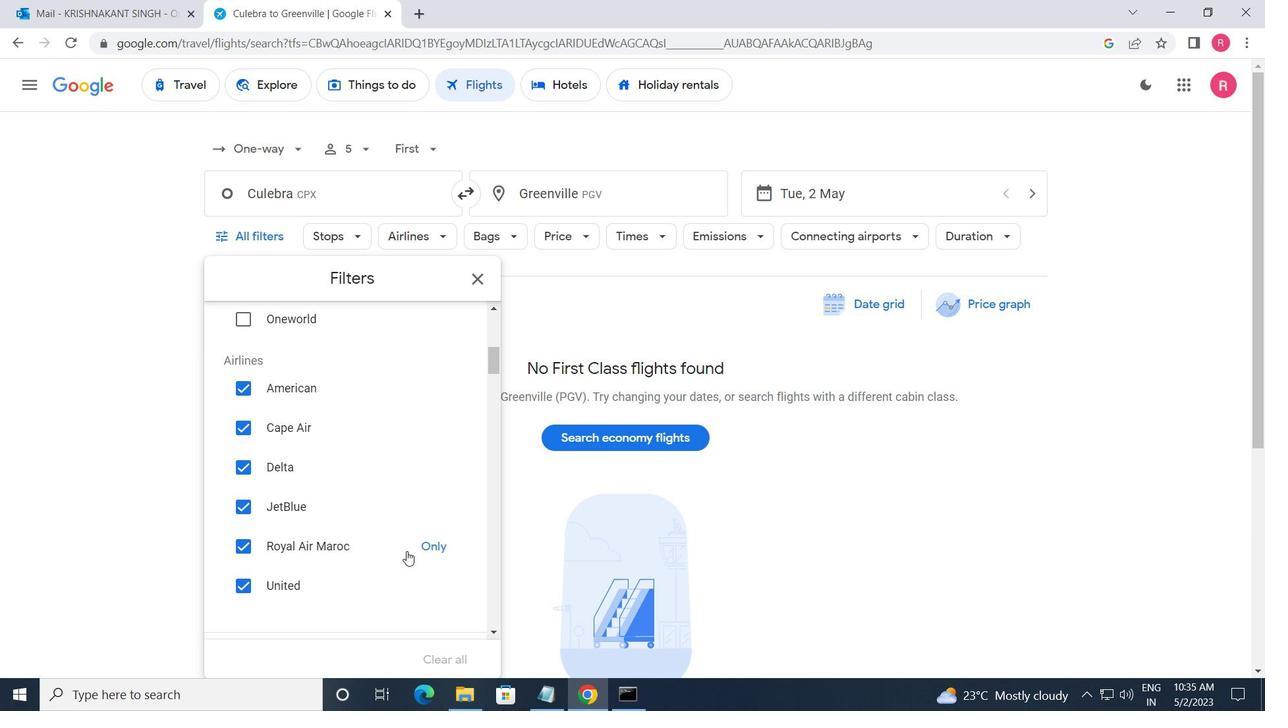
Action: Mouse pressed left at (414, 546)
Screenshot: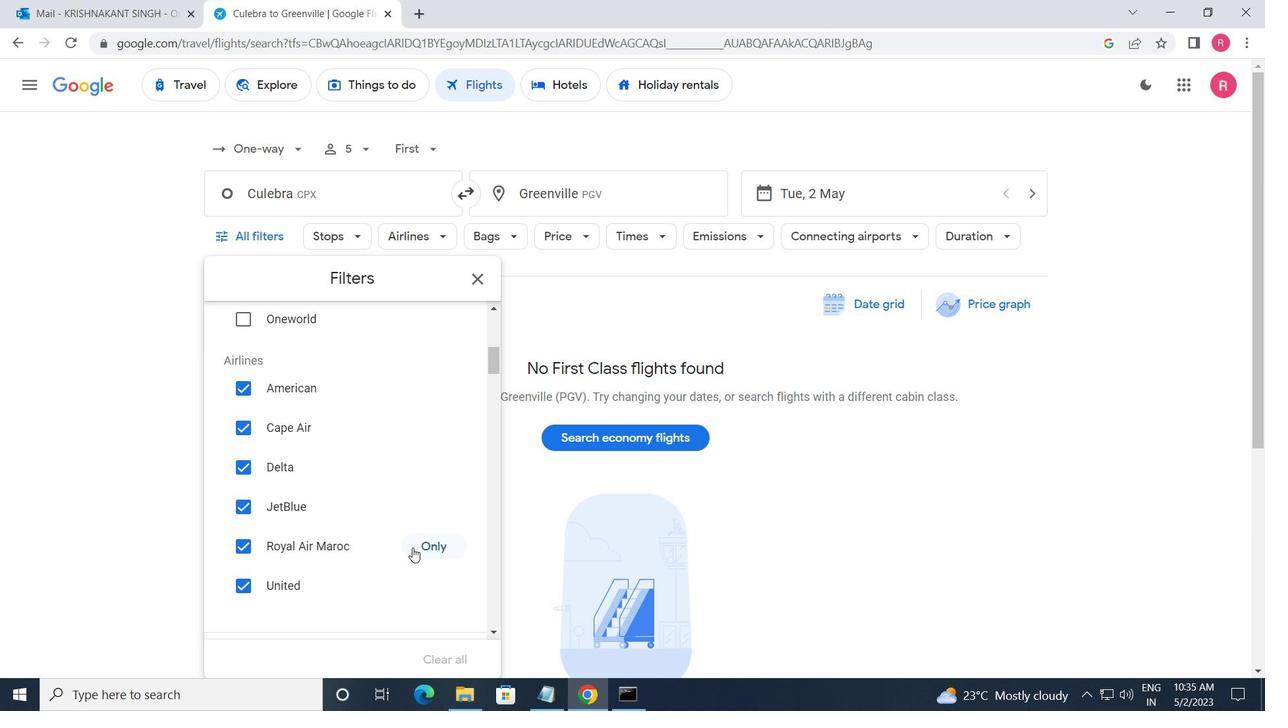 
Action: Mouse moved to (396, 578)
Screenshot: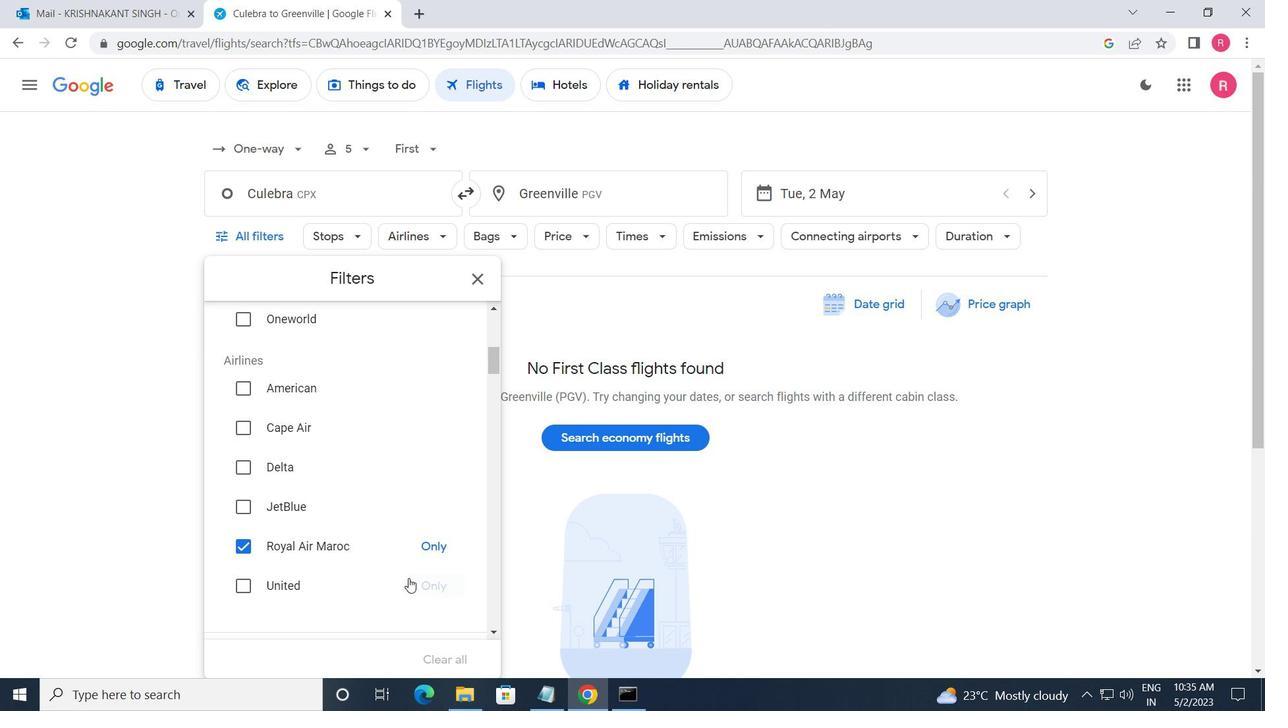 
Action: Mouse scrolled (396, 577) with delta (0, 0)
Screenshot: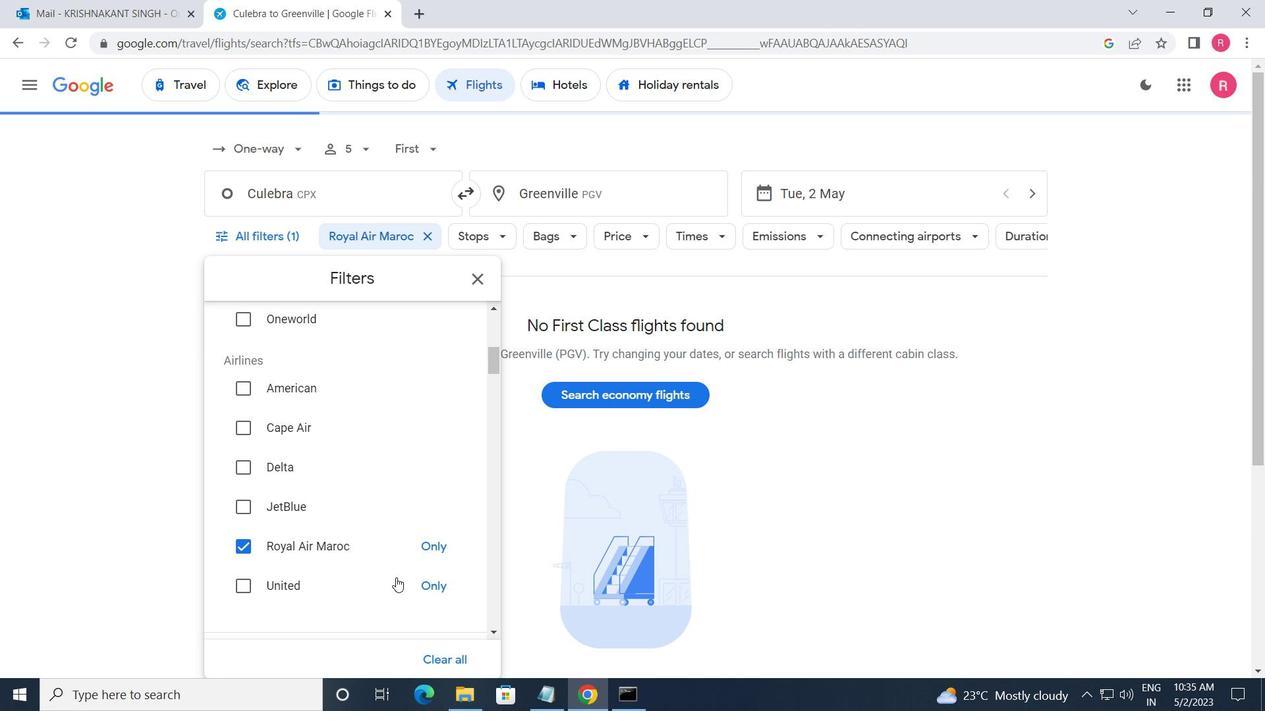 
Action: Mouse scrolled (396, 577) with delta (0, 0)
Screenshot: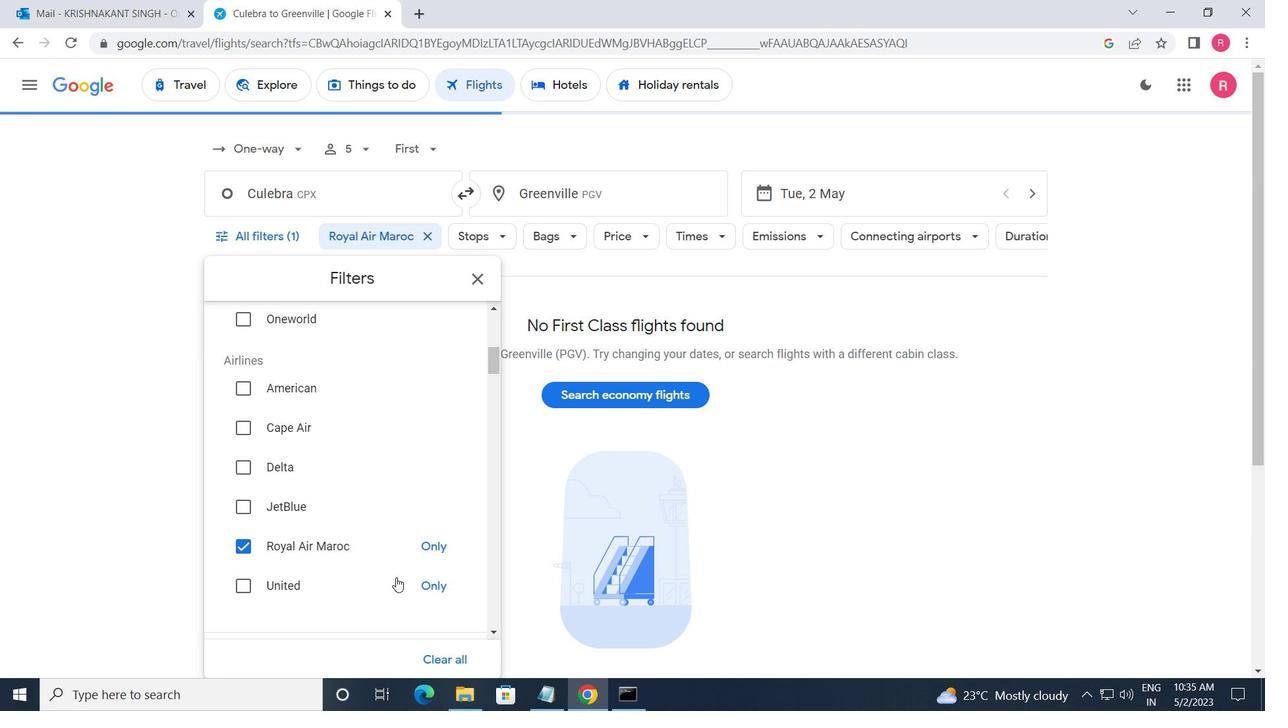 
Action: Mouse moved to (450, 579)
Screenshot: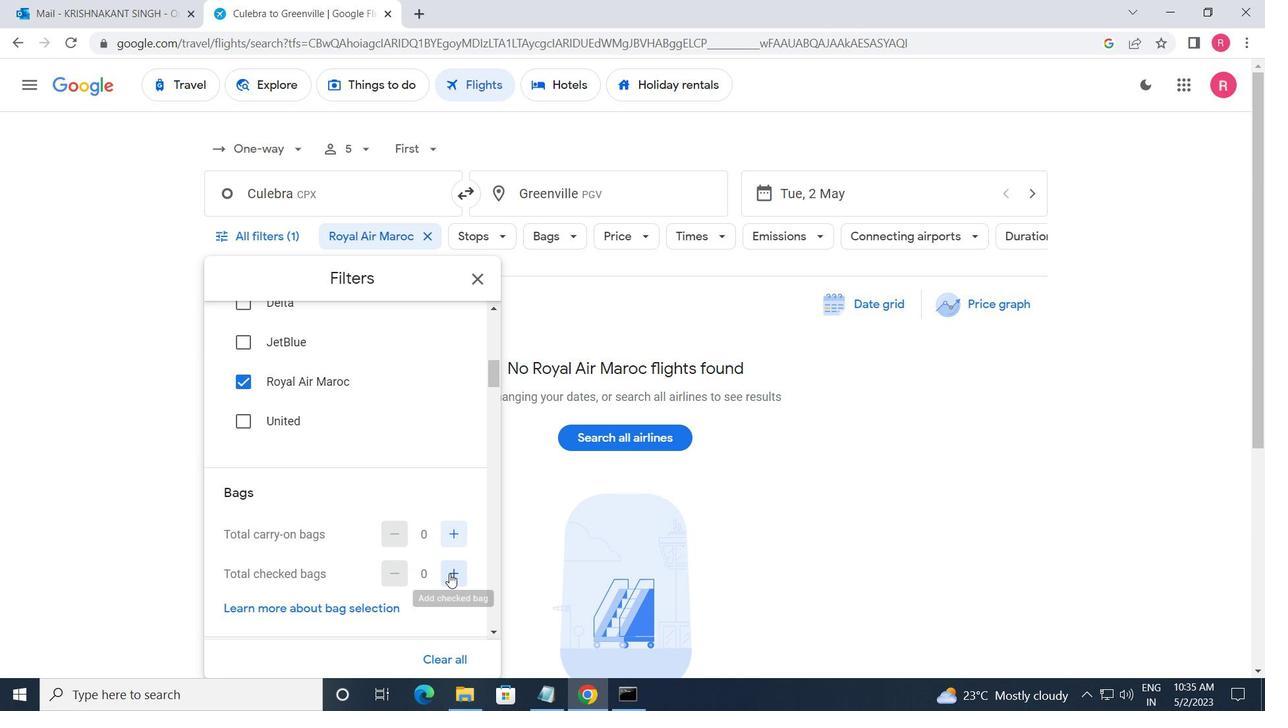 
Action: Mouse pressed left at (450, 579)
Screenshot: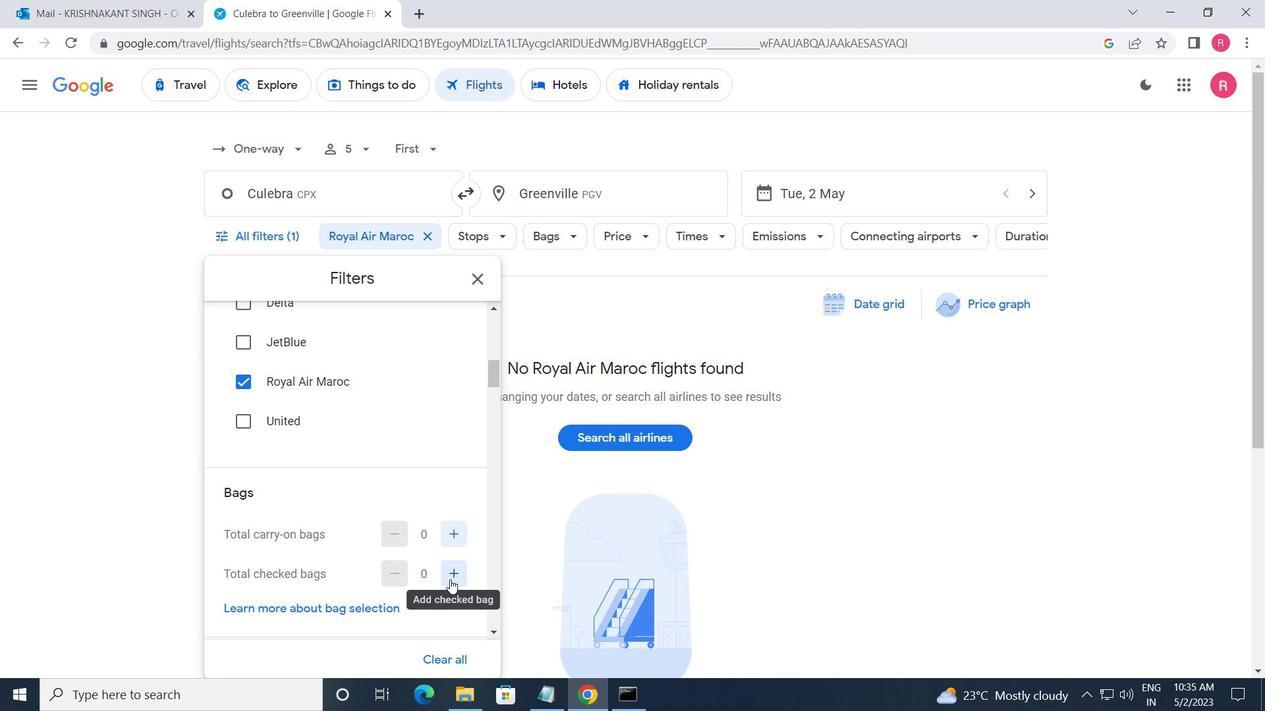 
Action: Mouse moved to (444, 579)
Screenshot: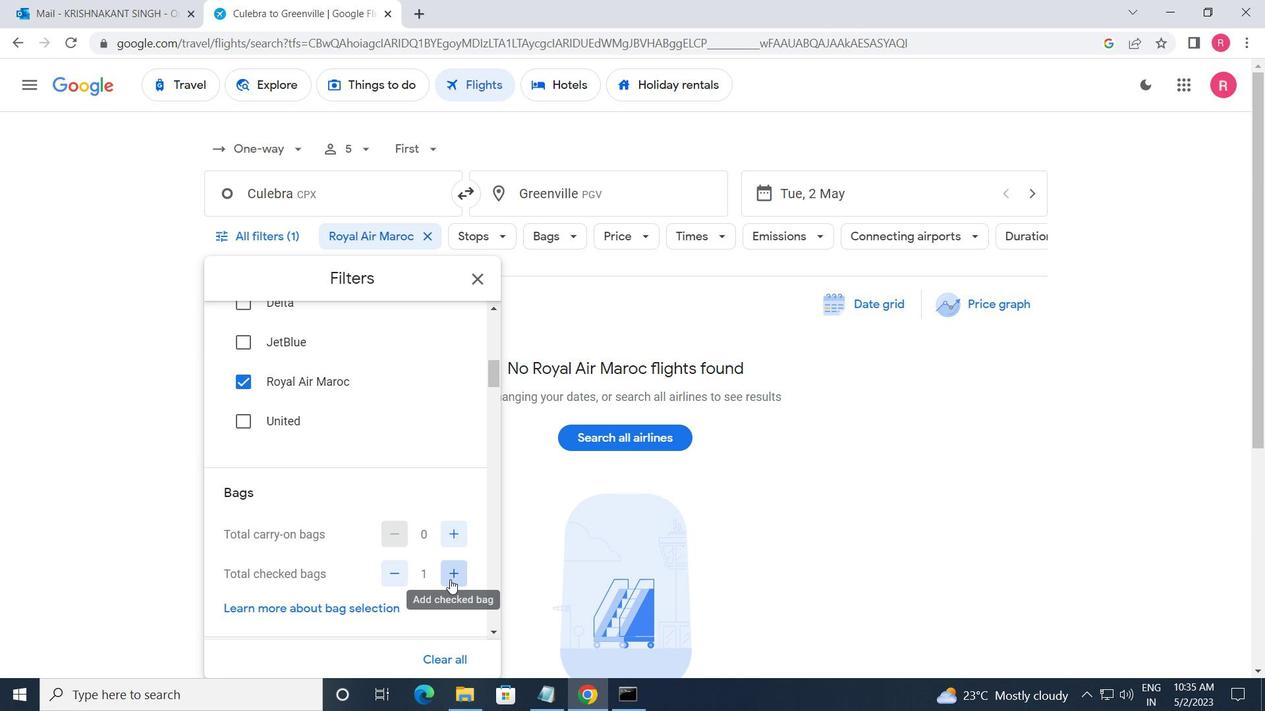 
Action: Mouse scrolled (444, 579) with delta (0, 0)
Screenshot: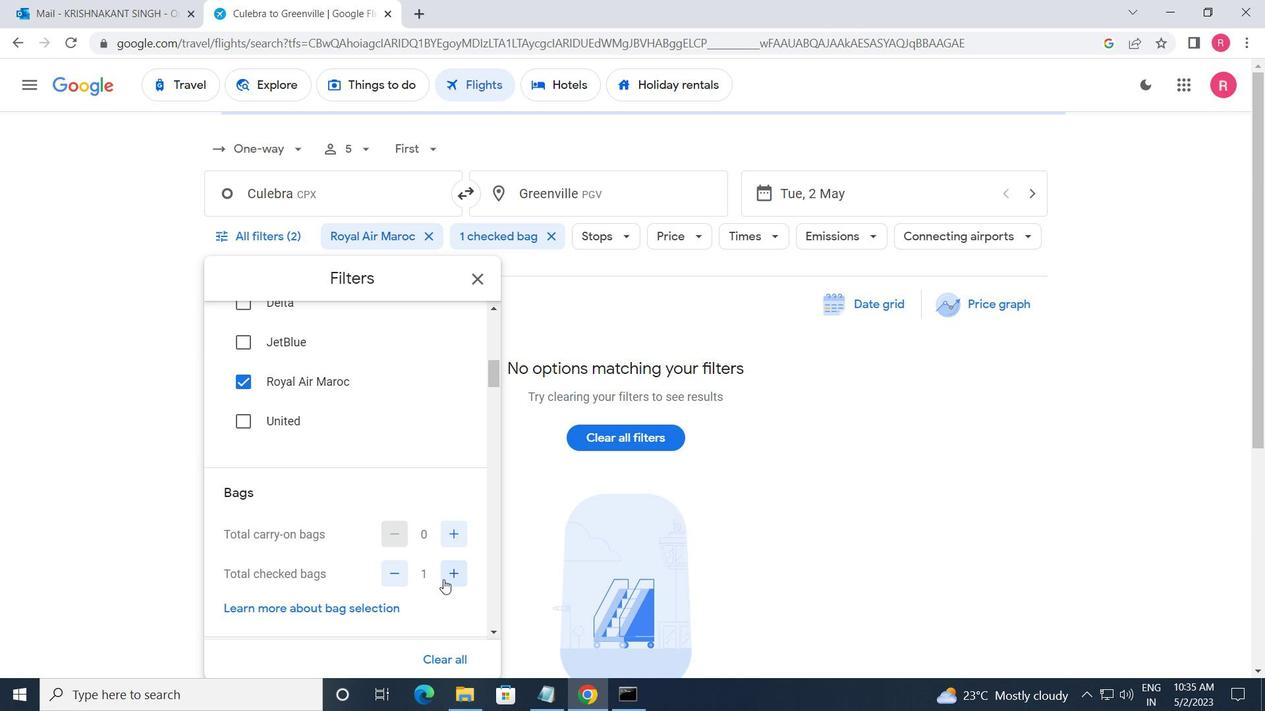 
Action: Mouse scrolled (444, 579) with delta (0, 0)
Screenshot: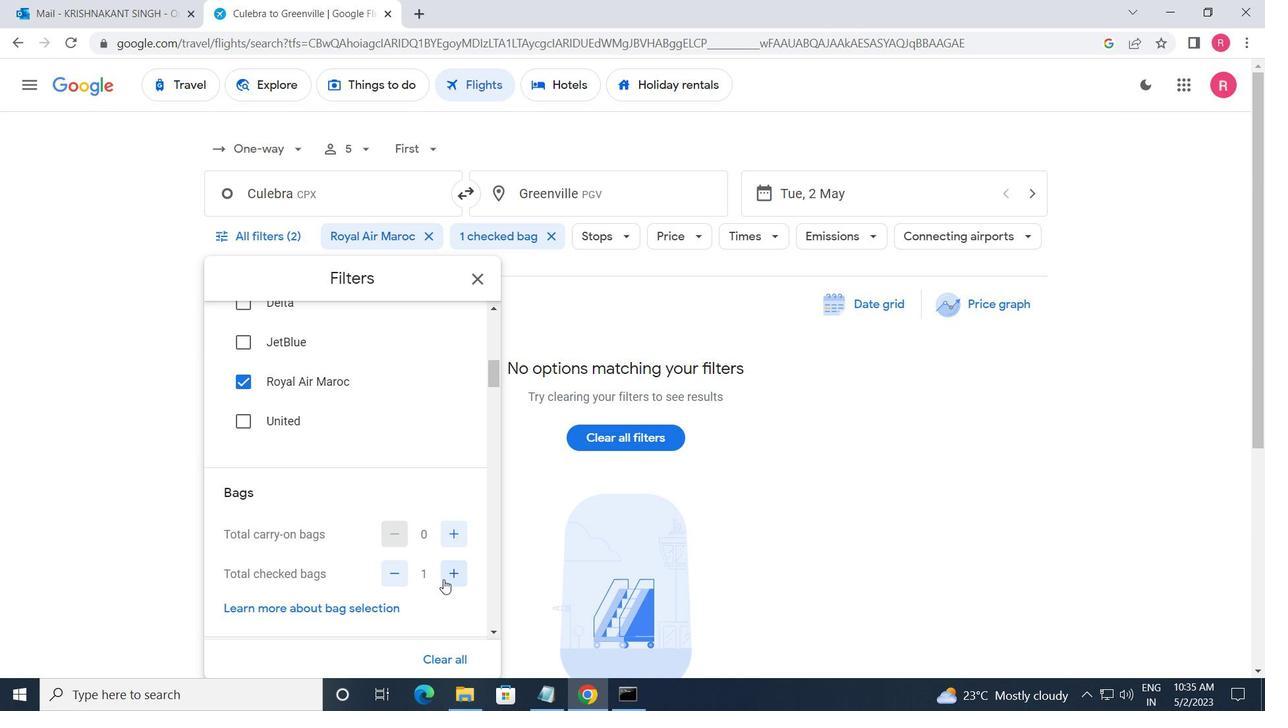 
Action: Mouse moved to (459, 566)
Screenshot: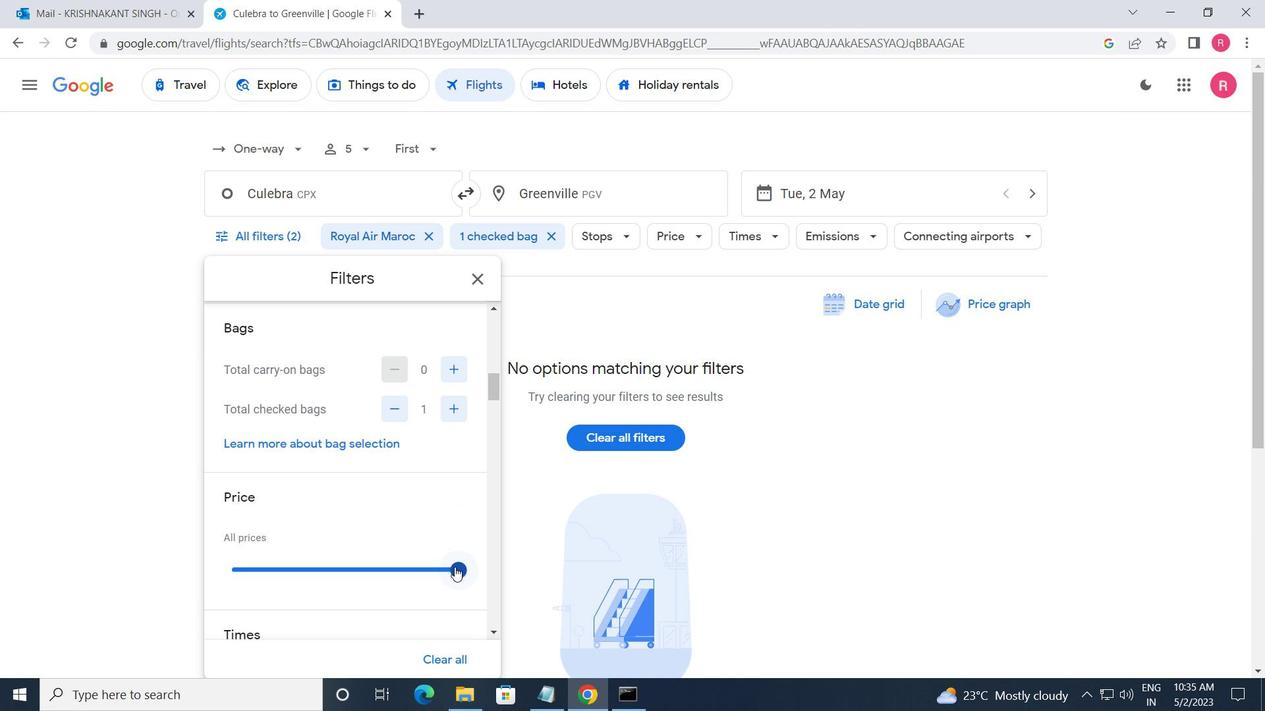 
Action: Mouse pressed left at (459, 566)
Screenshot: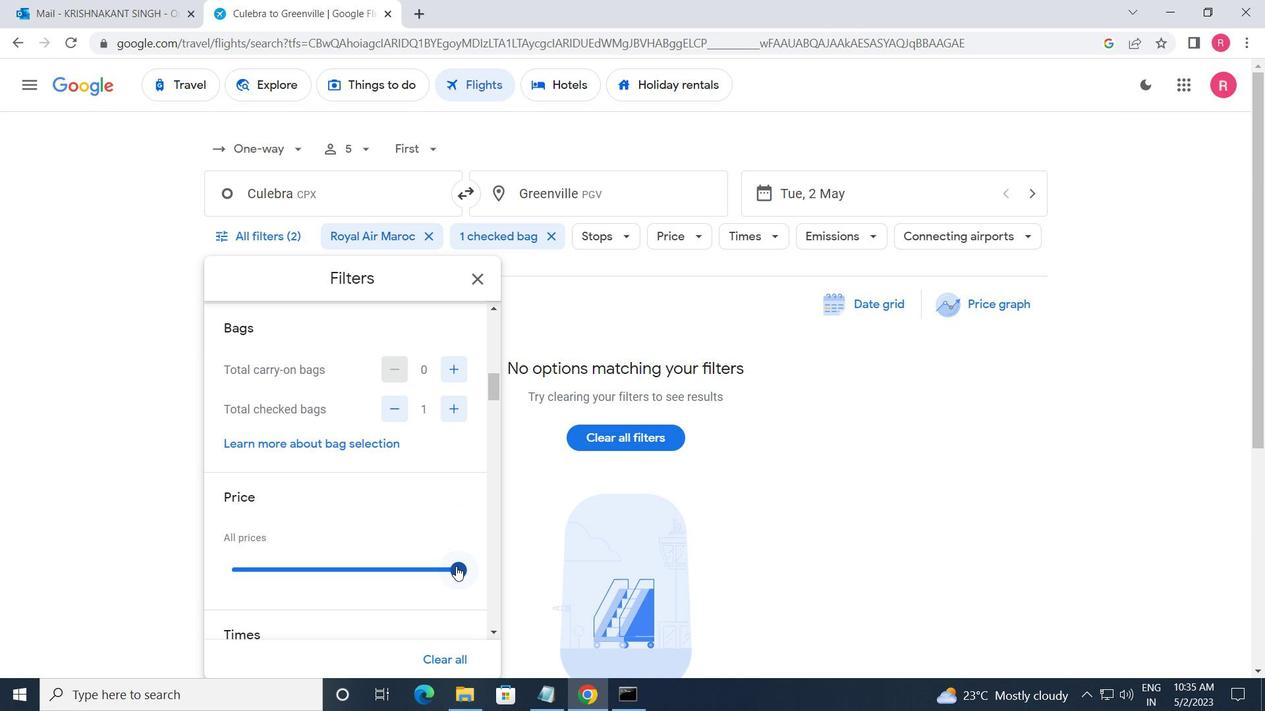 
Action: Mouse moved to (435, 587)
Screenshot: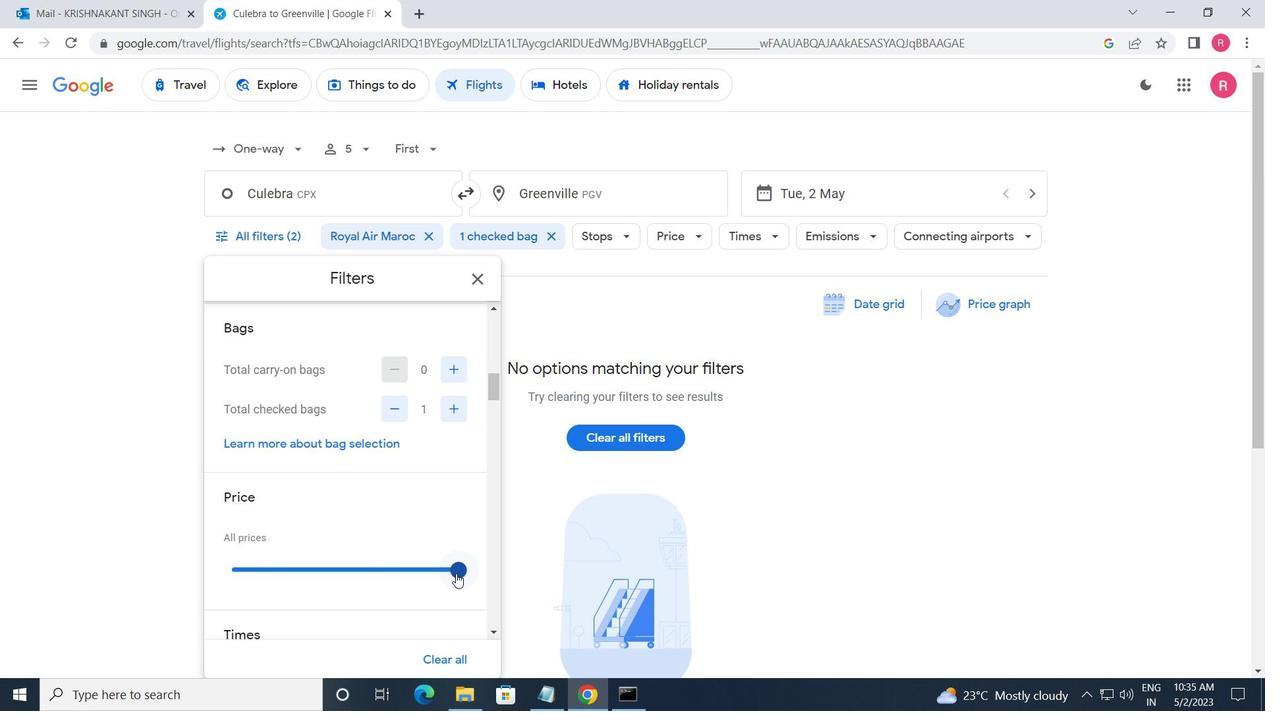 
Action: Mouse scrolled (435, 587) with delta (0, 0)
Screenshot: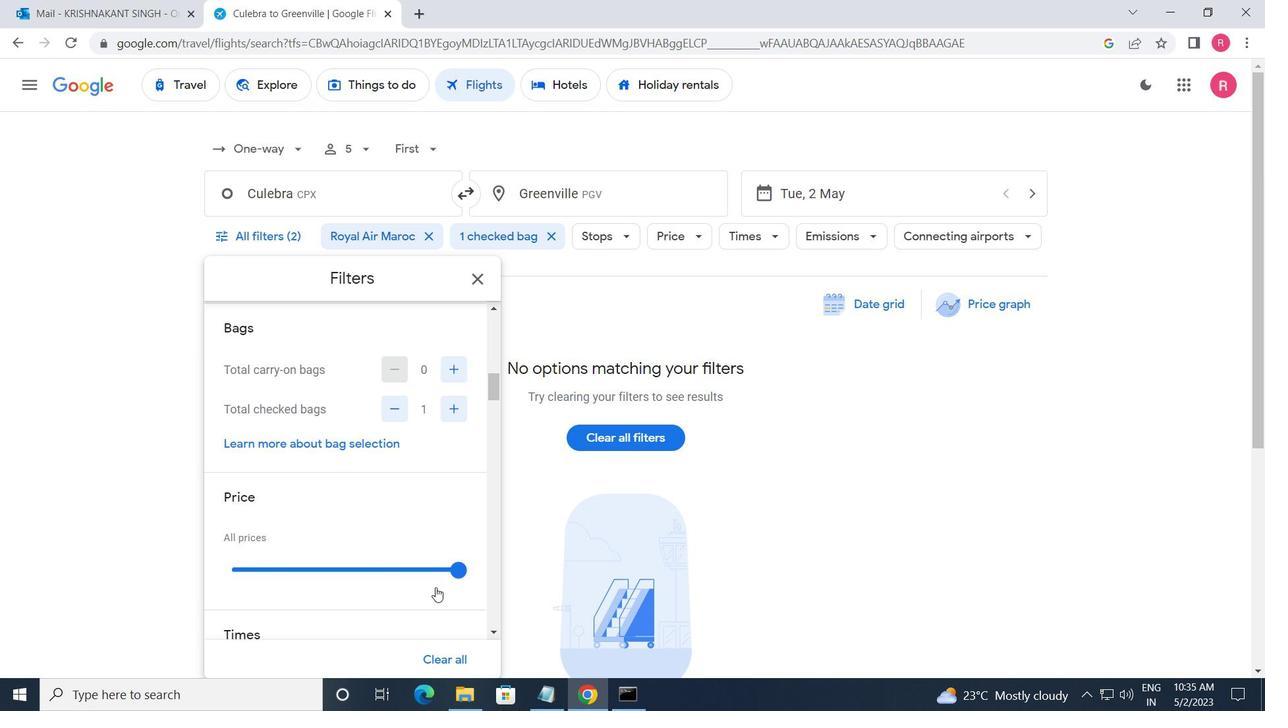 
Action: Mouse scrolled (435, 587) with delta (0, 0)
Screenshot: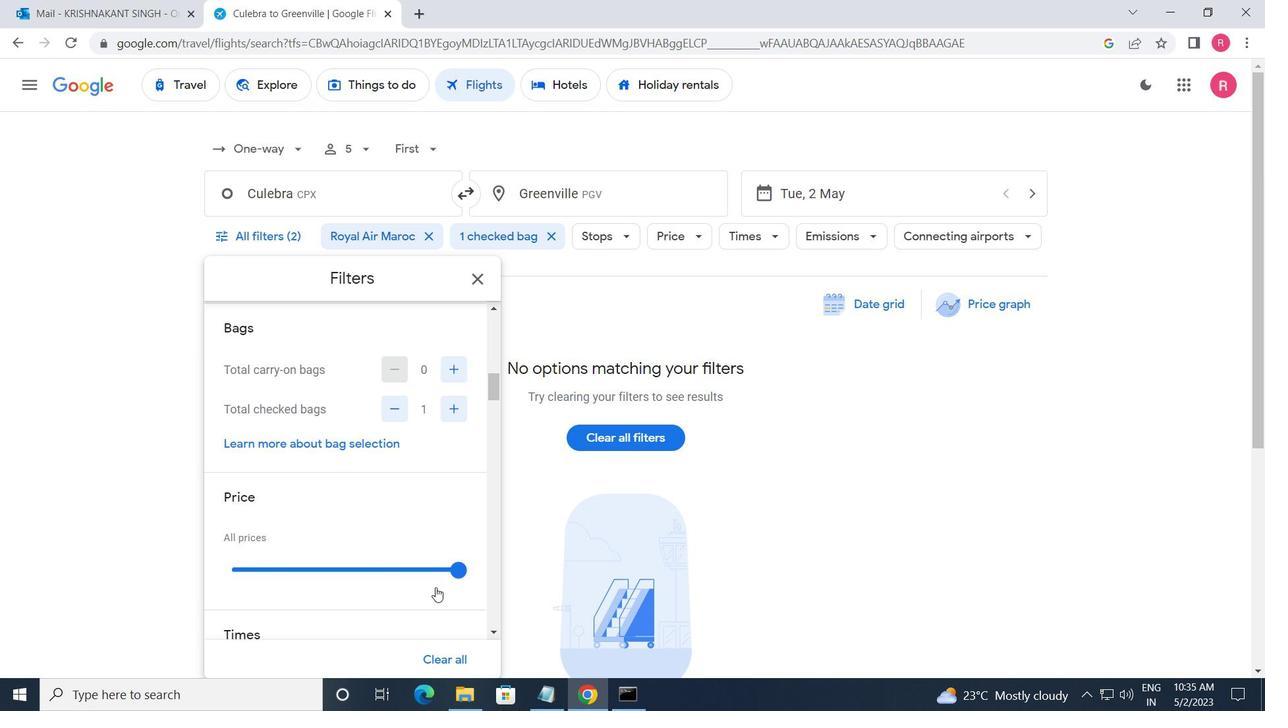 
Action: Mouse moved to (239, 596)
Screenshot: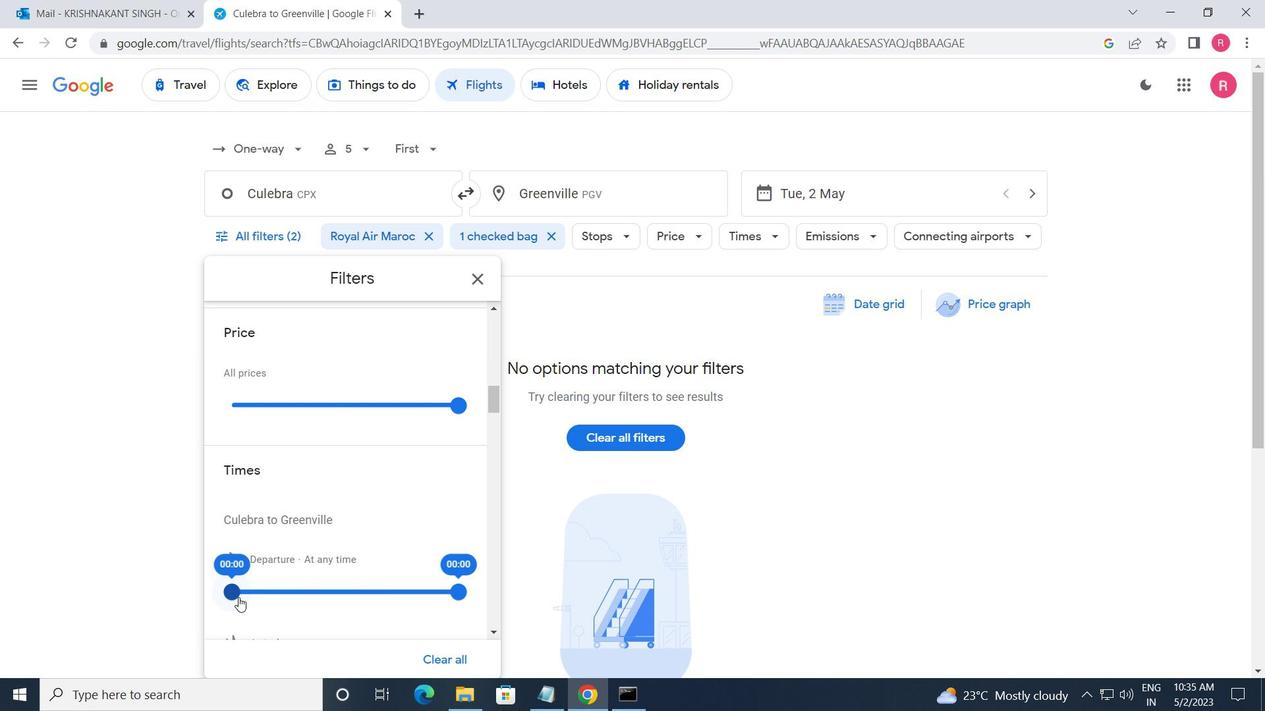 
Action: Mouse pressed left at (239, 596)
Screenshot: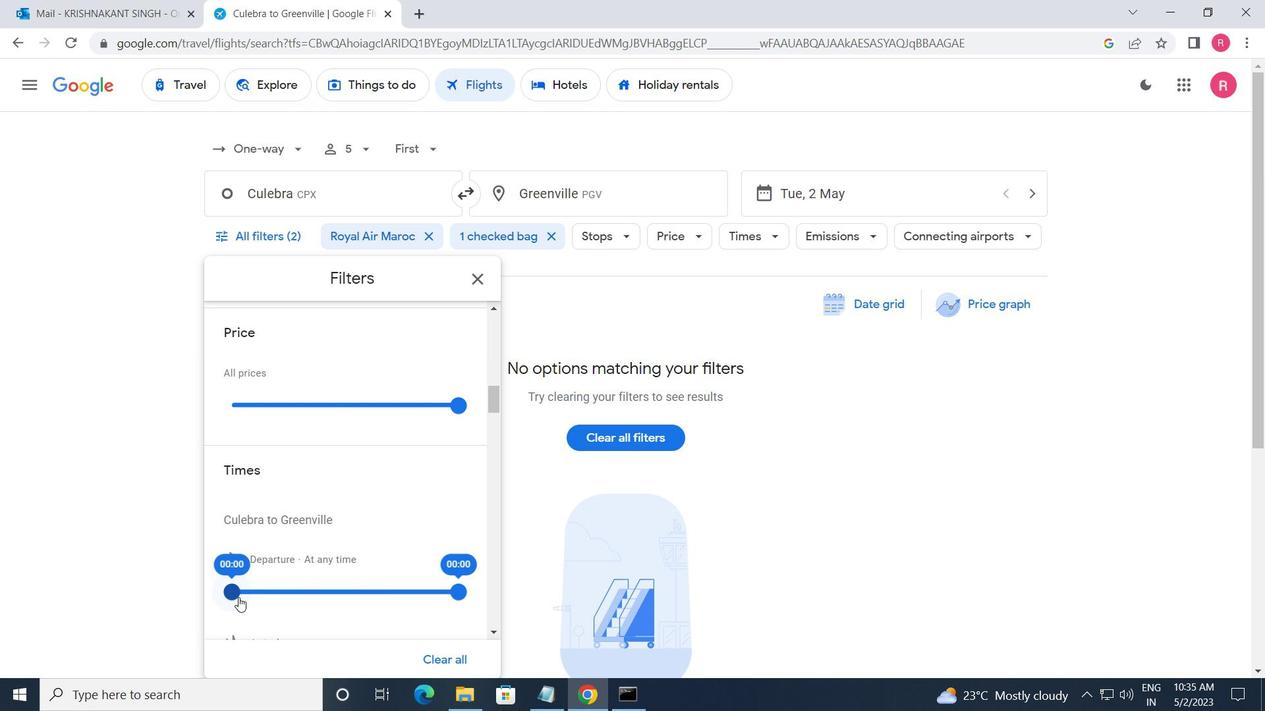 
Action: Mouse moved to (460, 599)
Screenshot: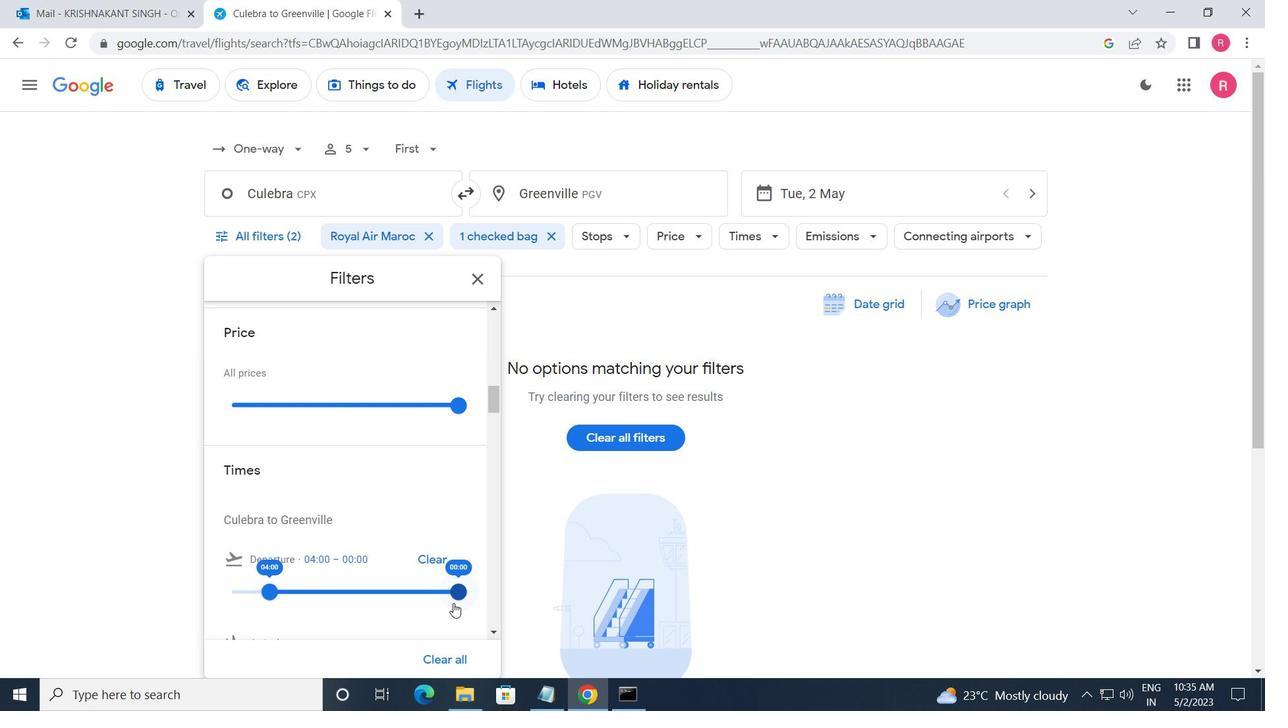 
Action: Mouse pressed left at (460, 599)
Screenshot: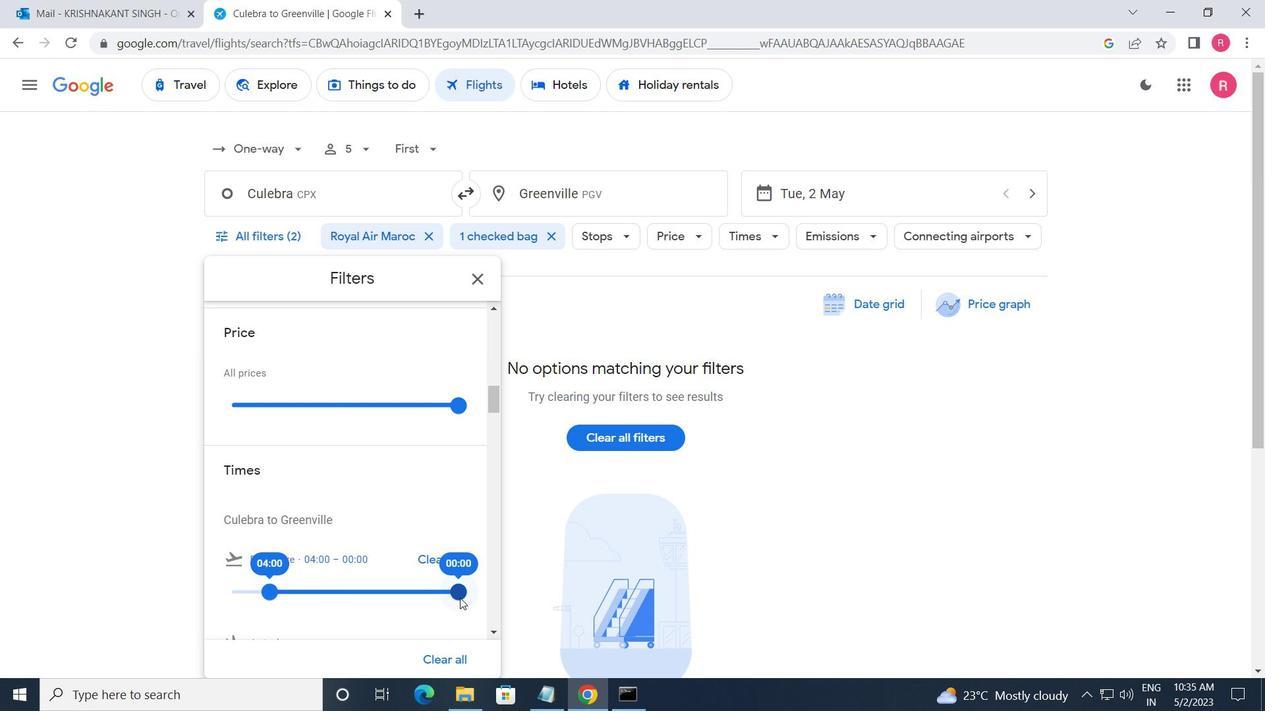 
Action: Mouse moved to (479, 290)
Screenshot: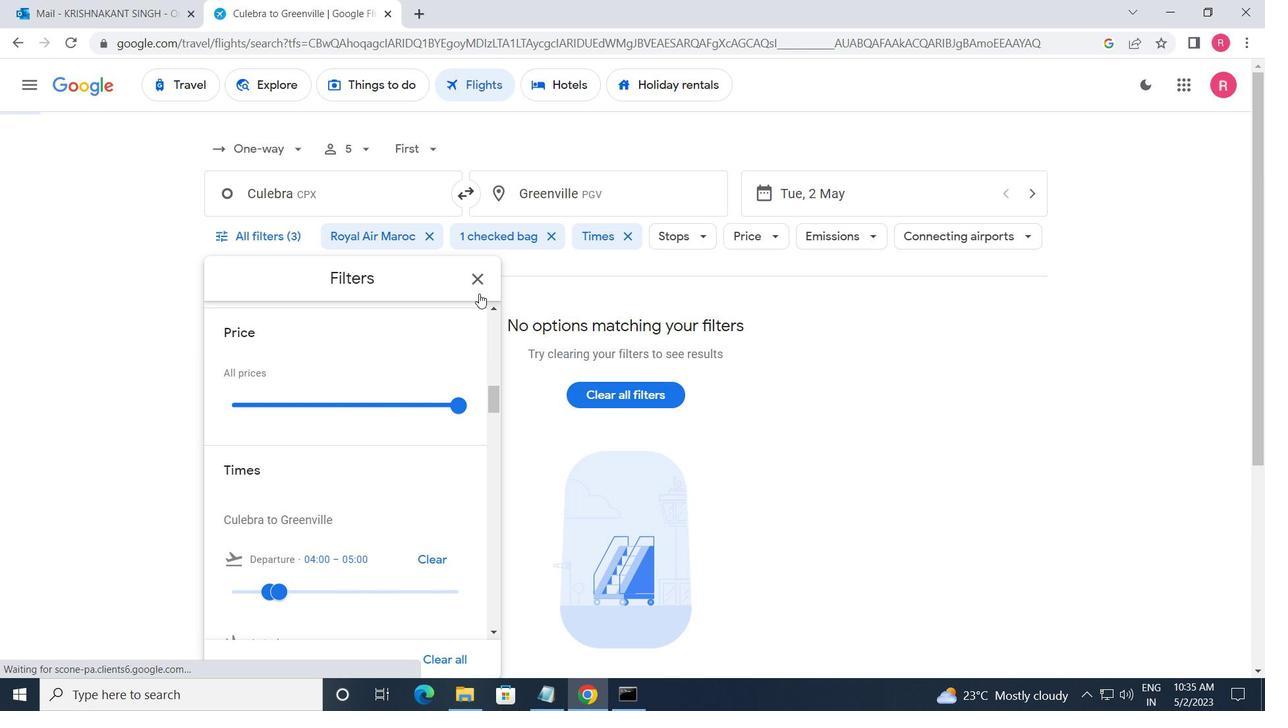 
Action: Mouse pressed left at (479, 290)
Screenshot: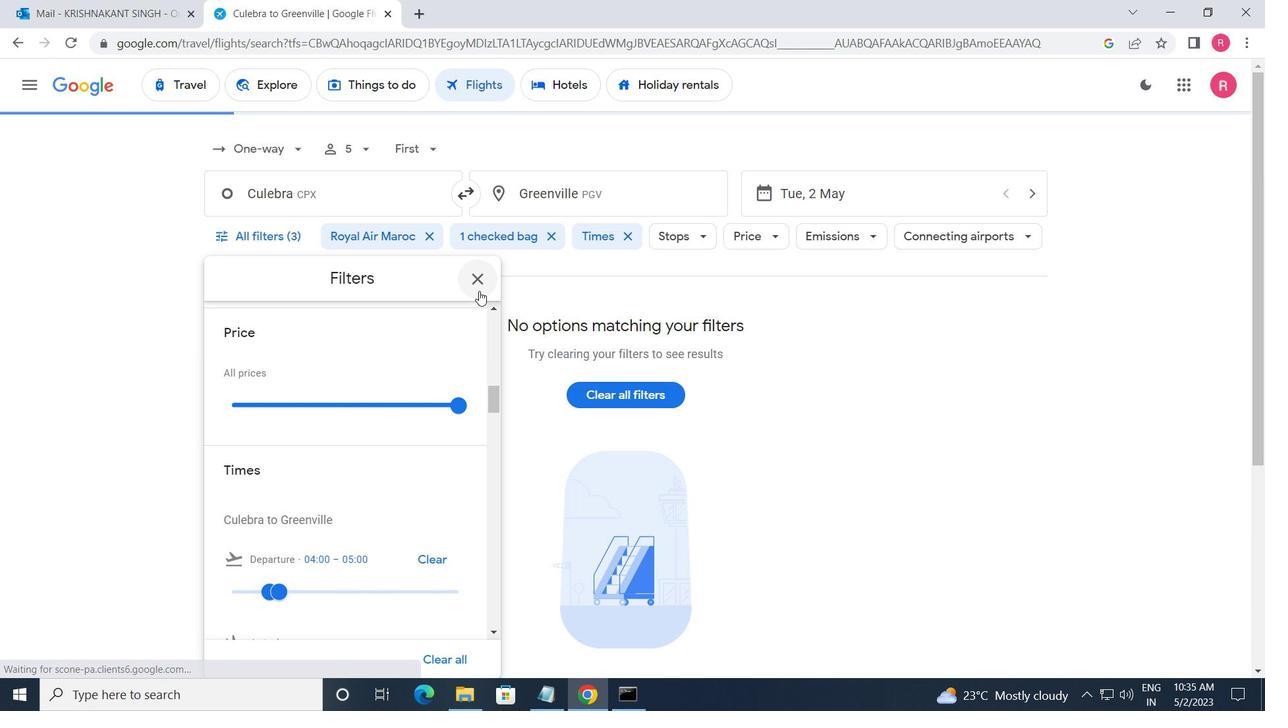
